 Task: Search one way flight ticket for 2 adults, 2 infants in seat and 1 infant on lap in first from Fargo: Hector International Airport to Riverton: Central Wyoming Regional Airport (was Riverton Regional) on 8-4-2023. Choice of flights is Sun country airlines. Number of bags: 1 checked bag. Price is upto 95000. Outbound departure time preference is 21:15.
Action: Mouse moved to (368, 313)
Screenshot: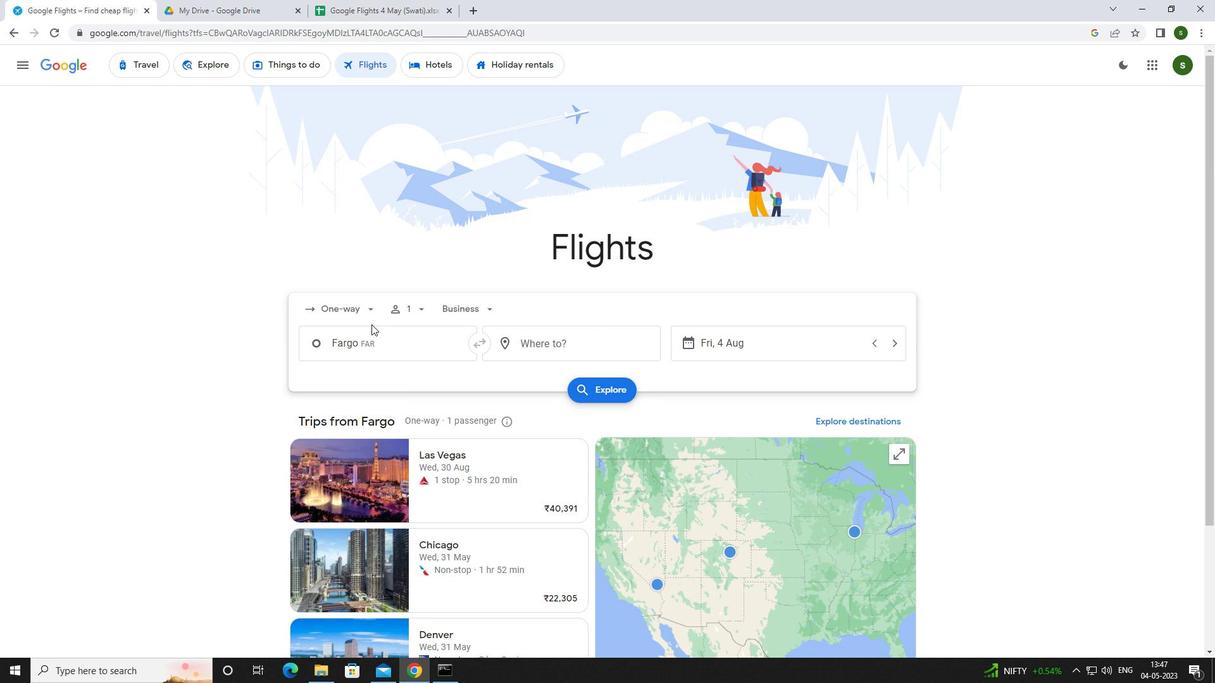 
Action: Mouse pressed left at (368, 313)
Screenshot: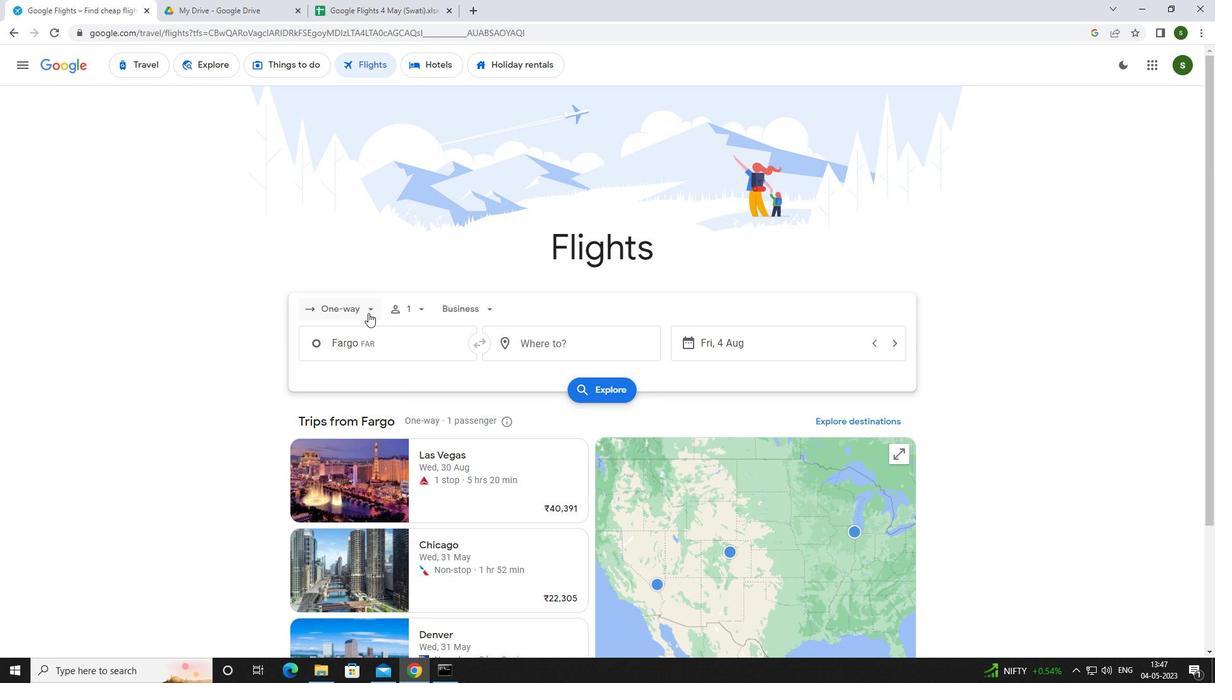 
Action: Mouse moved to (367, 361)
Screenshot: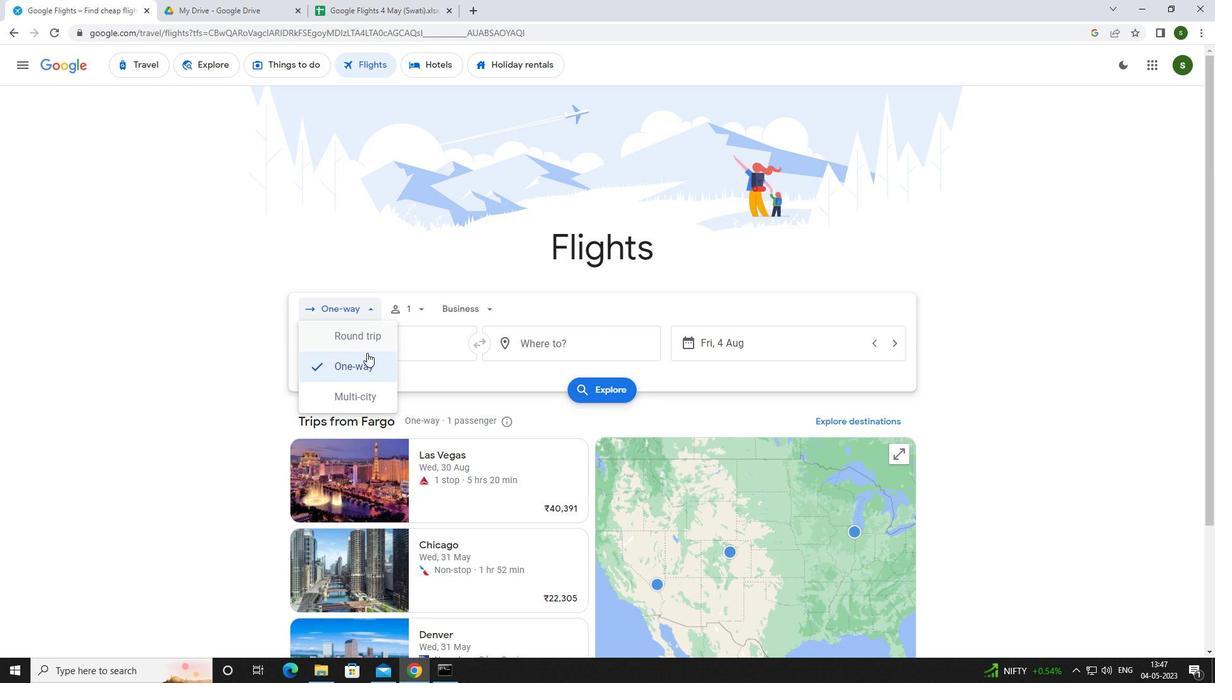 
Action: Mouse pressed left at (367, 361)
Screenshot: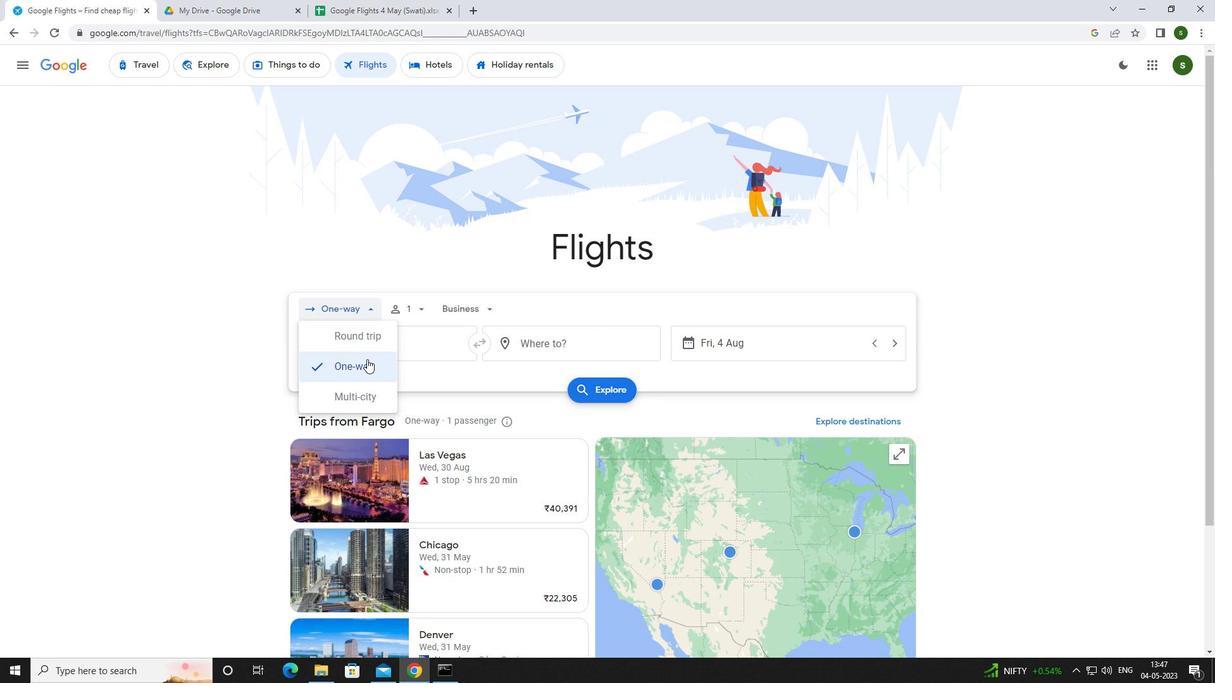 
Action: Mouse moved to (417, 303)
Screenshot: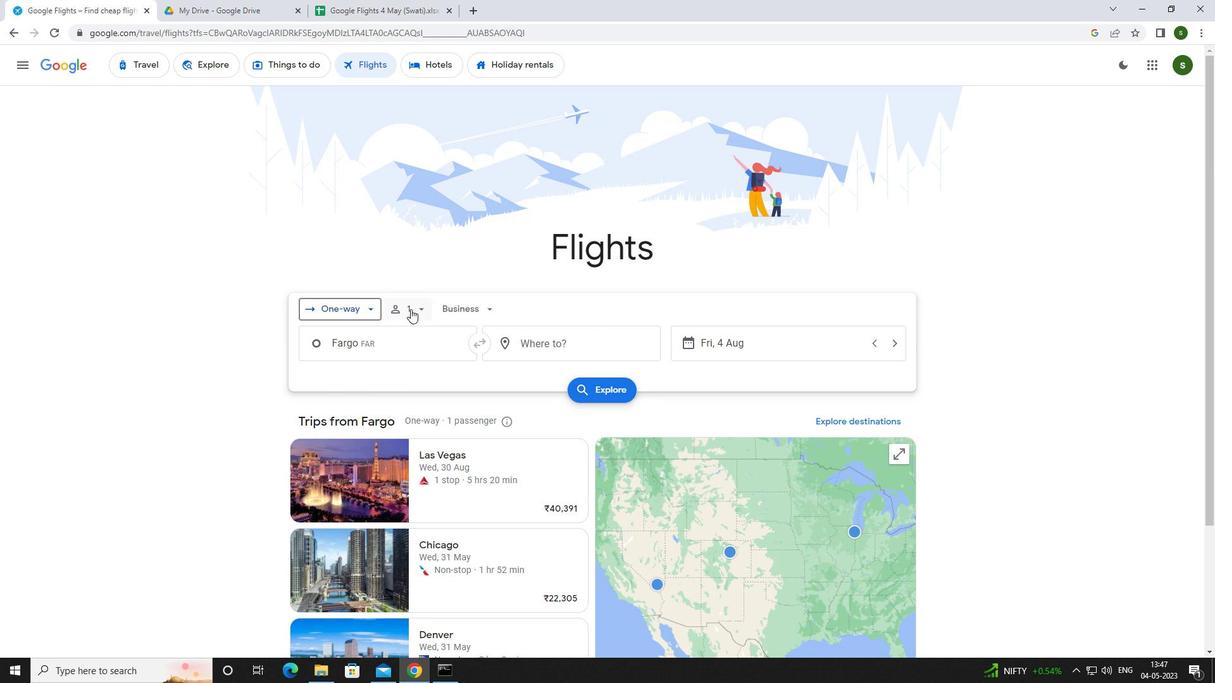 
Action: Mouse pressed left at (417, 303)
Screenshot: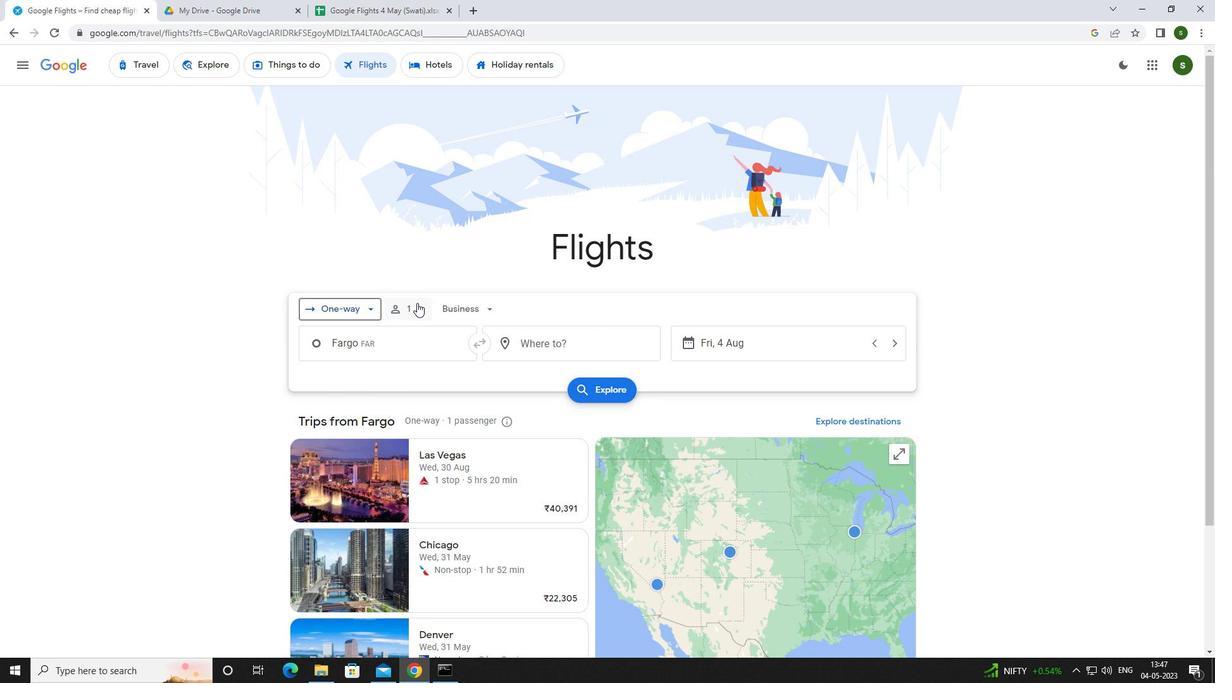 
Action: Mouse moved to (520, 340)
Screenshot: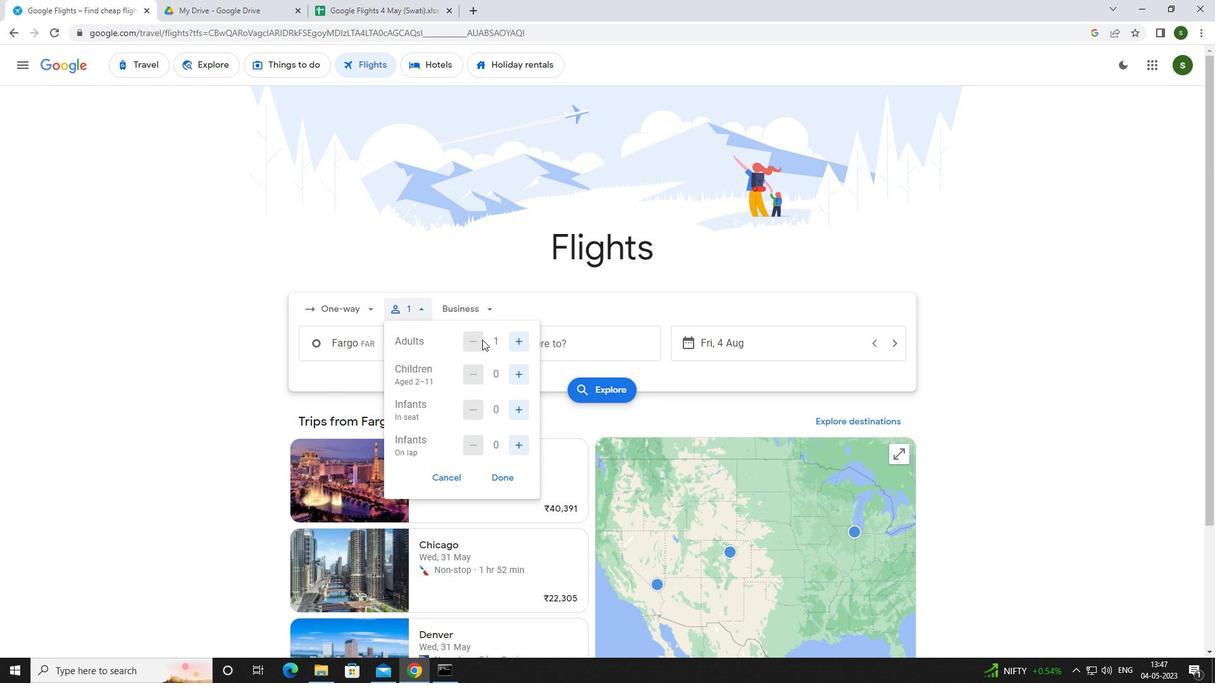 
Action: Mouse pressed left at (520, 340)
Screenshot: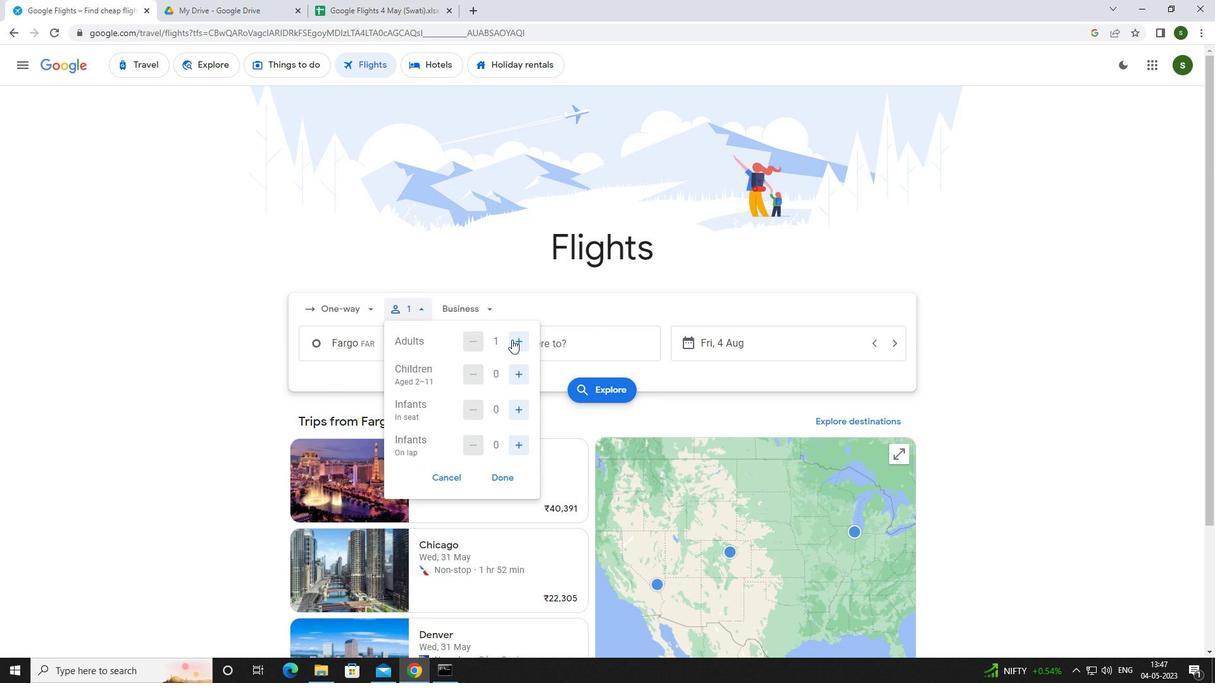 
Action: Mouse moved to (513, 403)
Screenshot: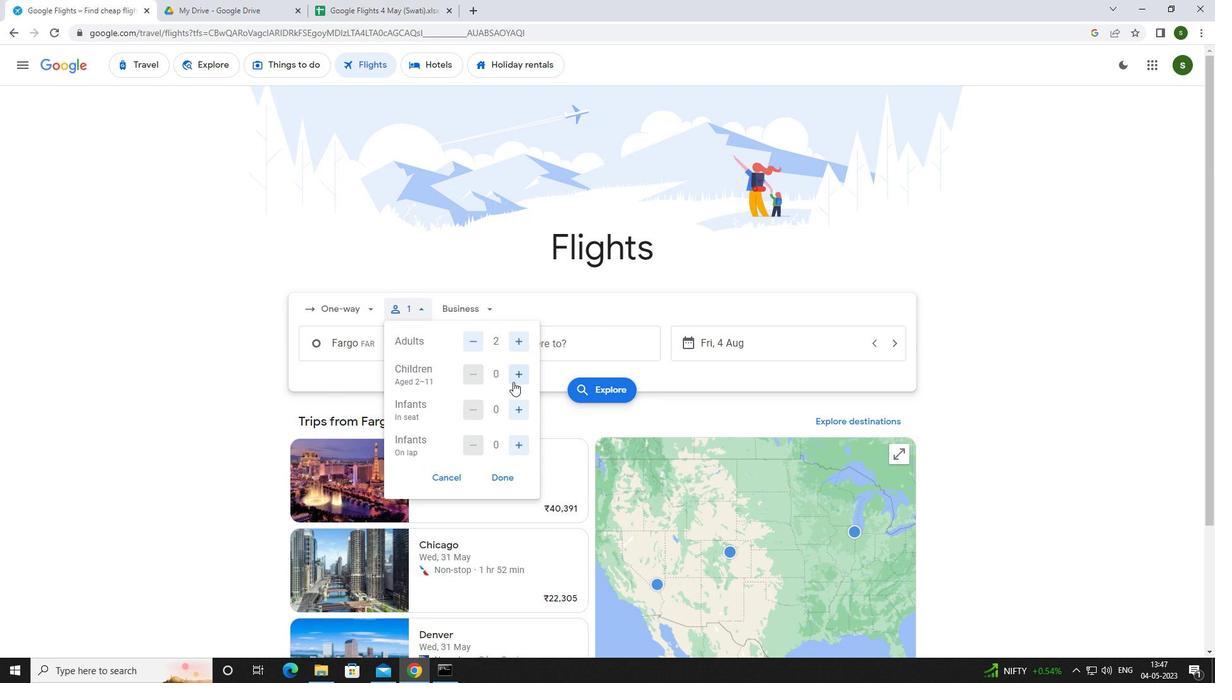 
Action: Mouse pressed left at (513, 403)
Screenshot: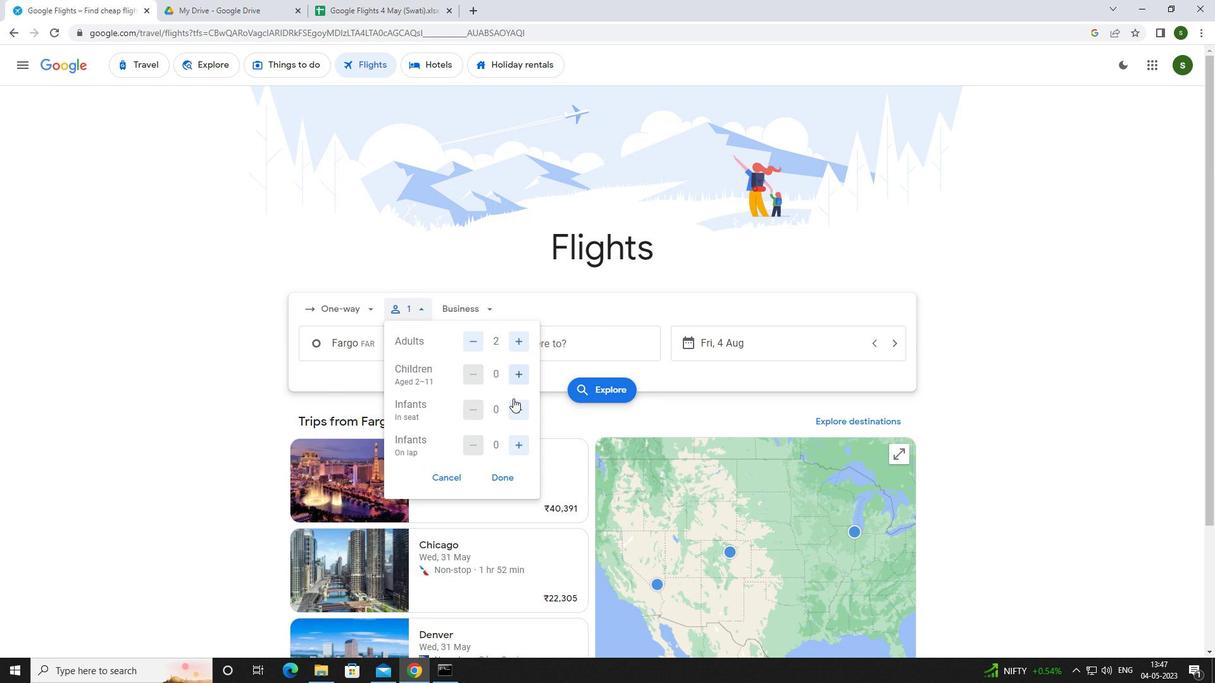 
Action: Mouse pressed left at (513, 403)
Screenshot: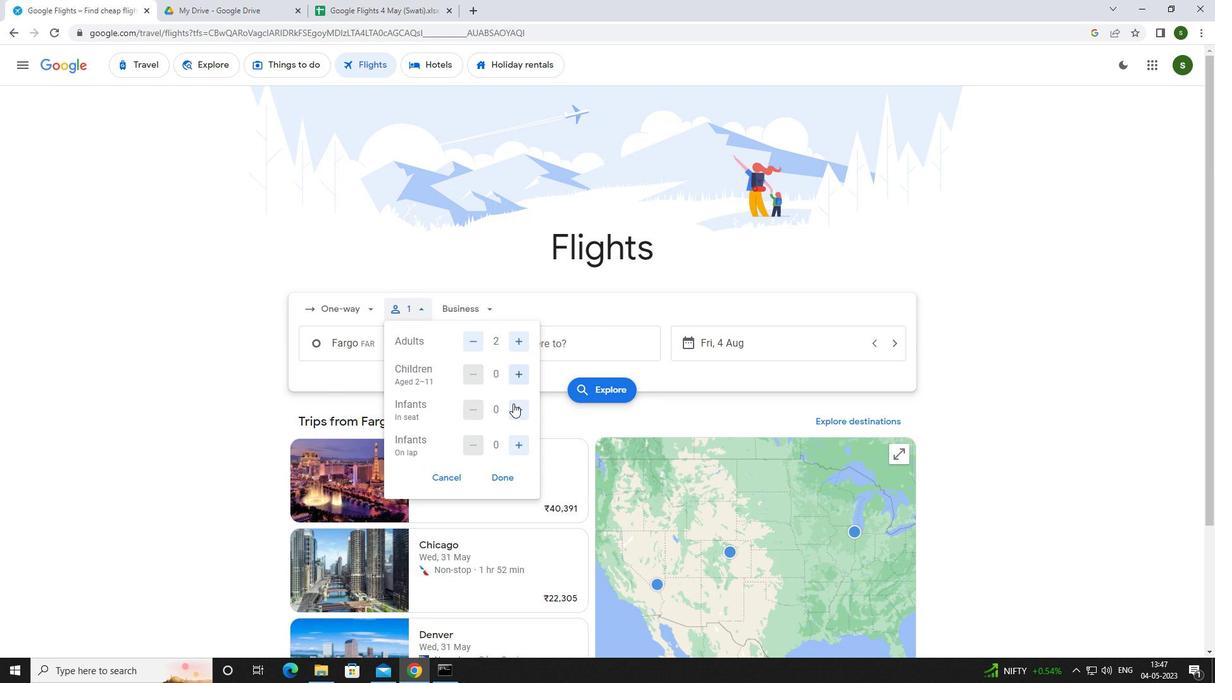 
Action: Mouse moved to (520, 442)
Screenshot: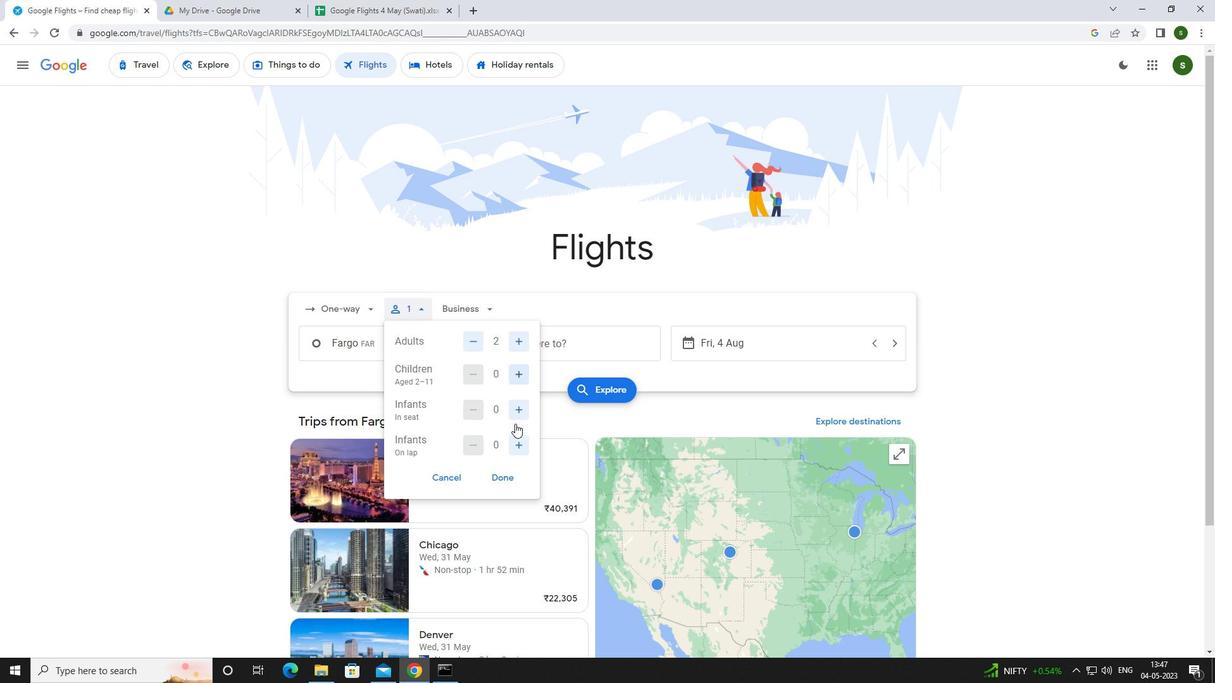 
Action: Mouse pressed left at (520, 442)
Screenshot: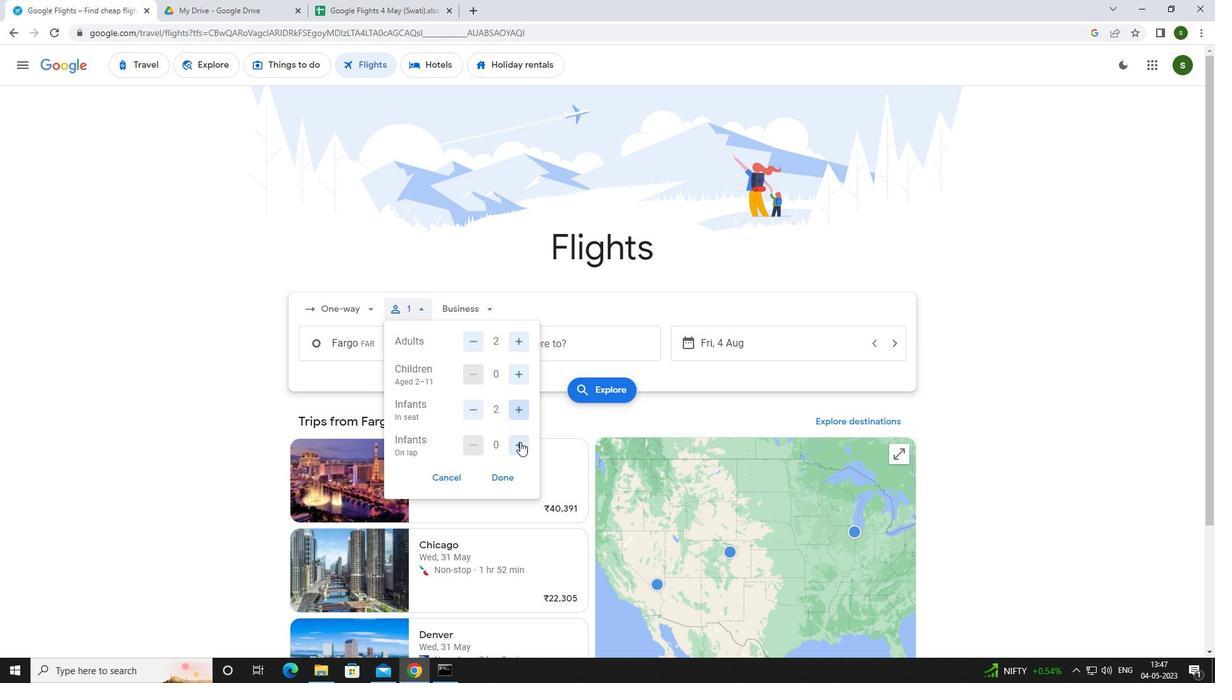 
Action: Mouse moved to (489, 309)
Screenshot: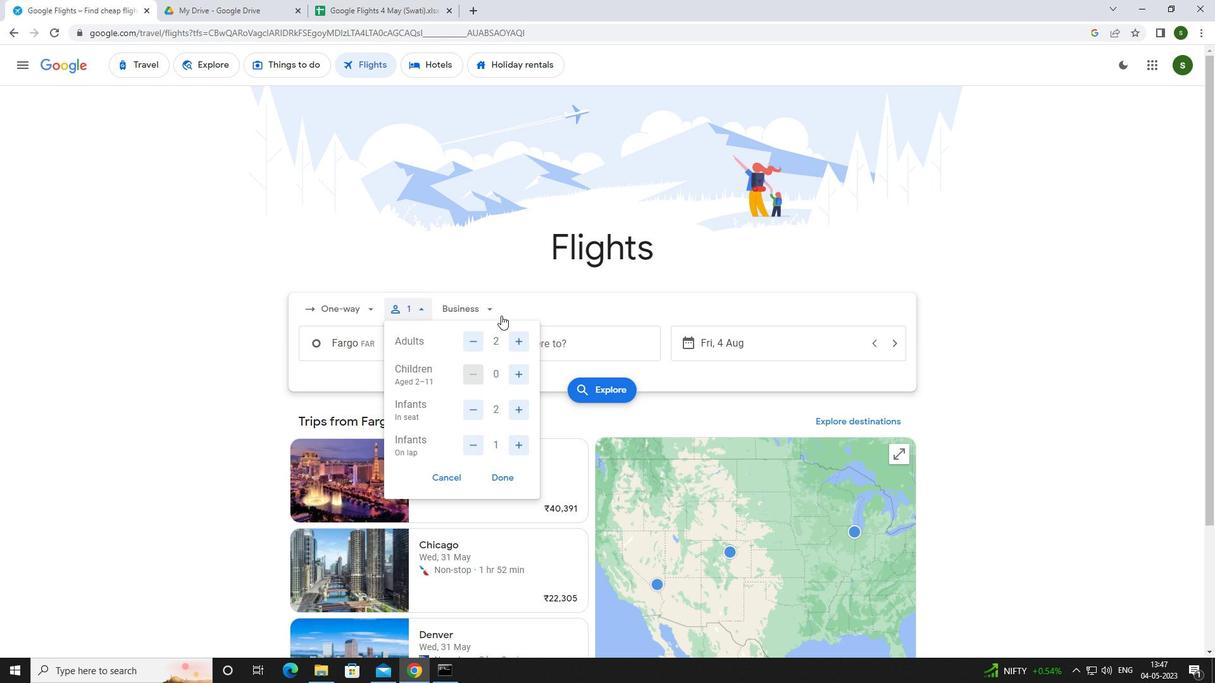 
Action: Mouse pressed left at (489, 309)
Screenshot: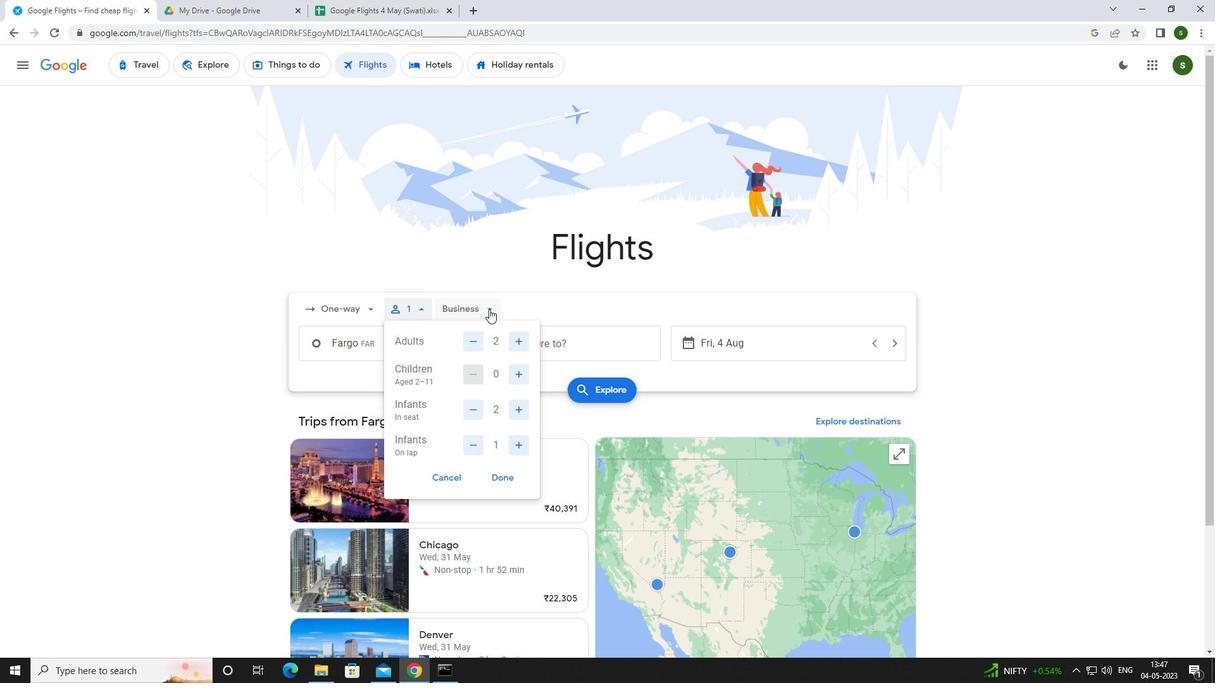 
Action: Mouse moved to (487, 431)
Screenshot: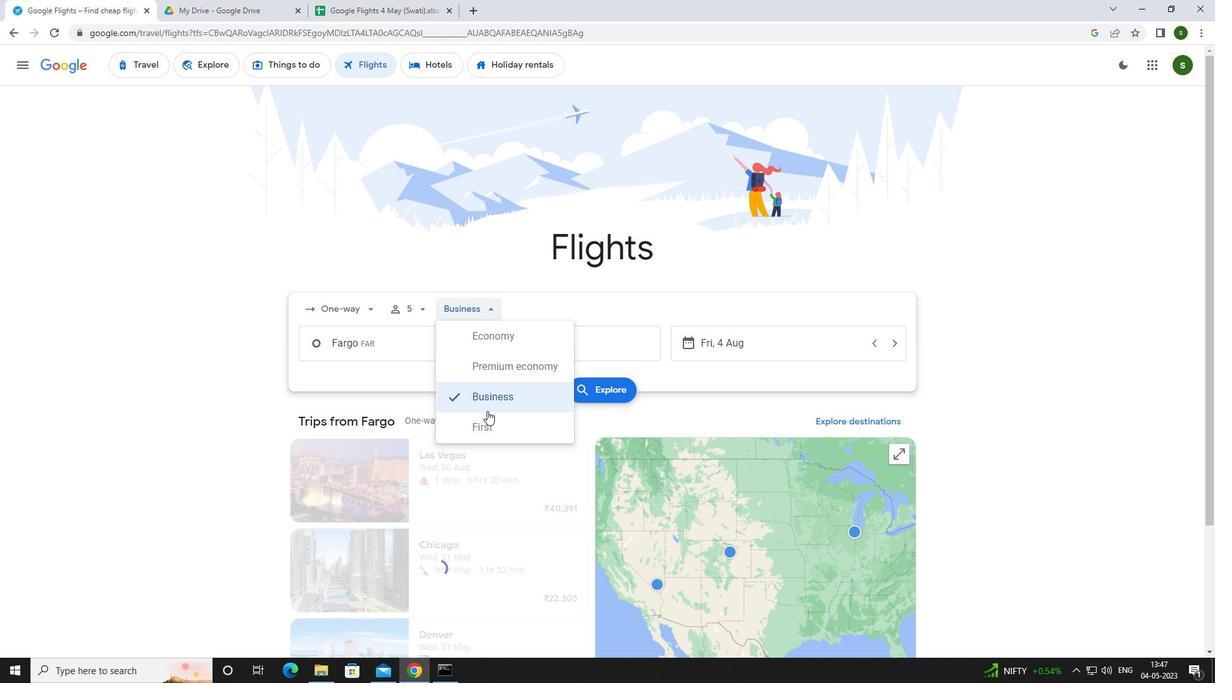 
Action: Mouse pressed left at (487, 431)
Screenshot: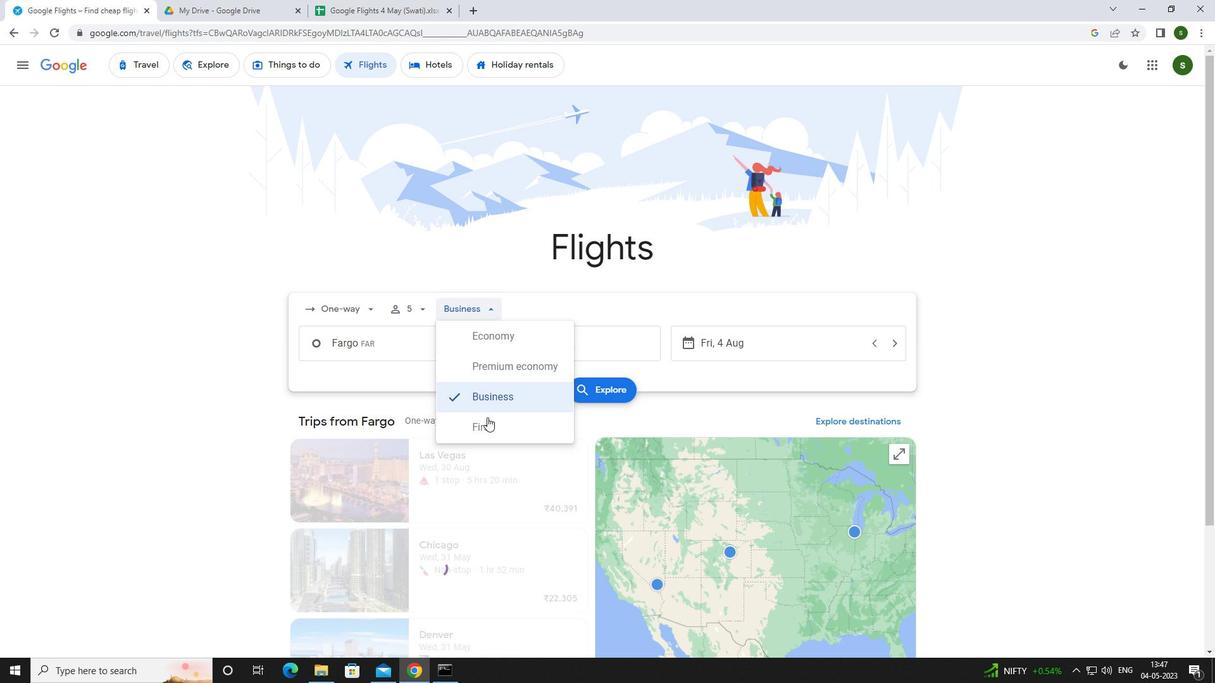 
Action: Mouse moved to (403, 348)
Screenshot: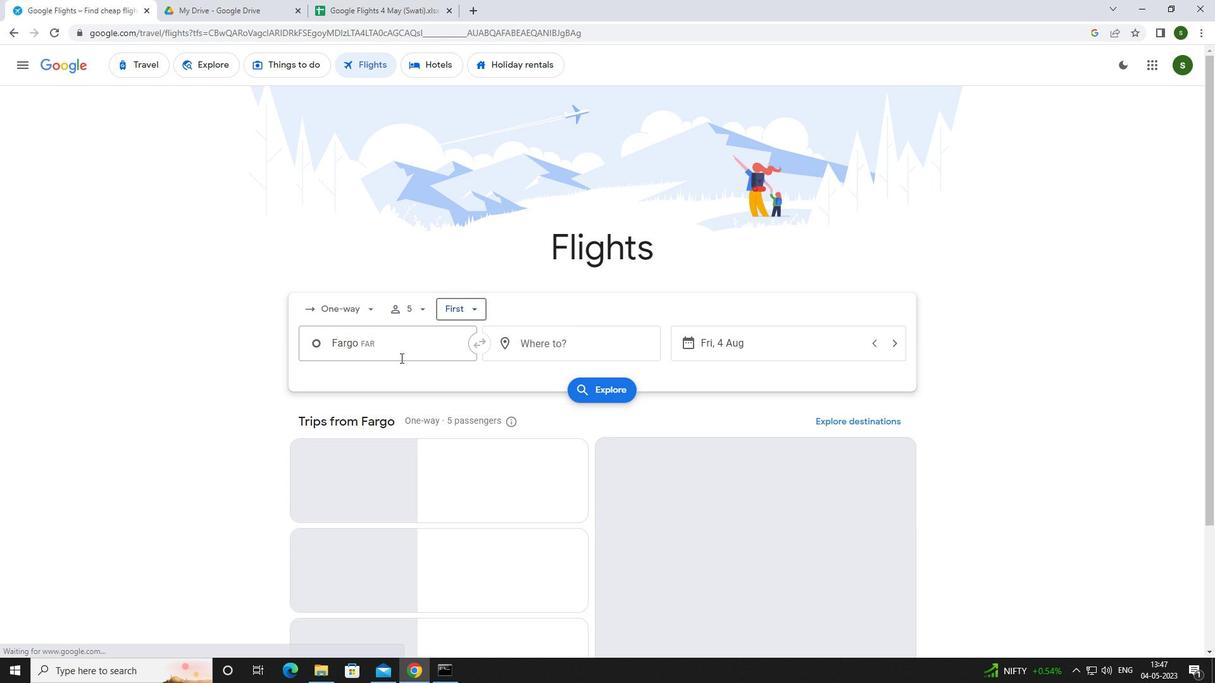 
Action: Mouse pressed left at (403, 348)
Screenshot: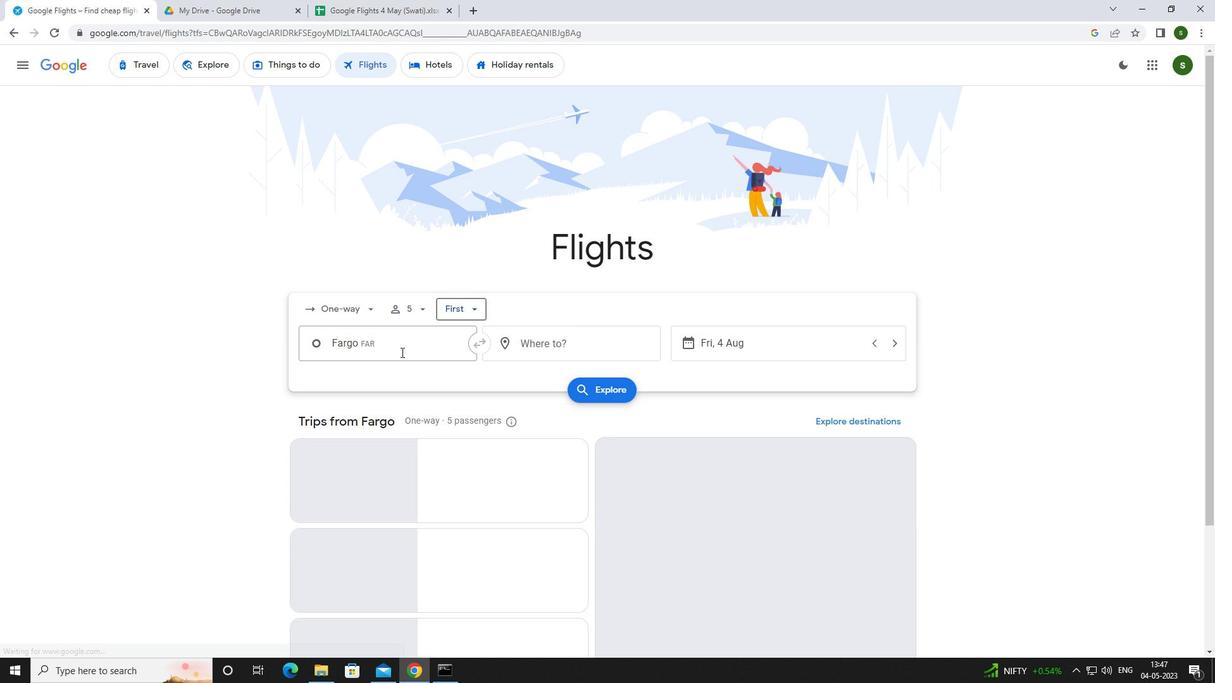 
Action: Mouse moved to (405, 359)
Screenshot: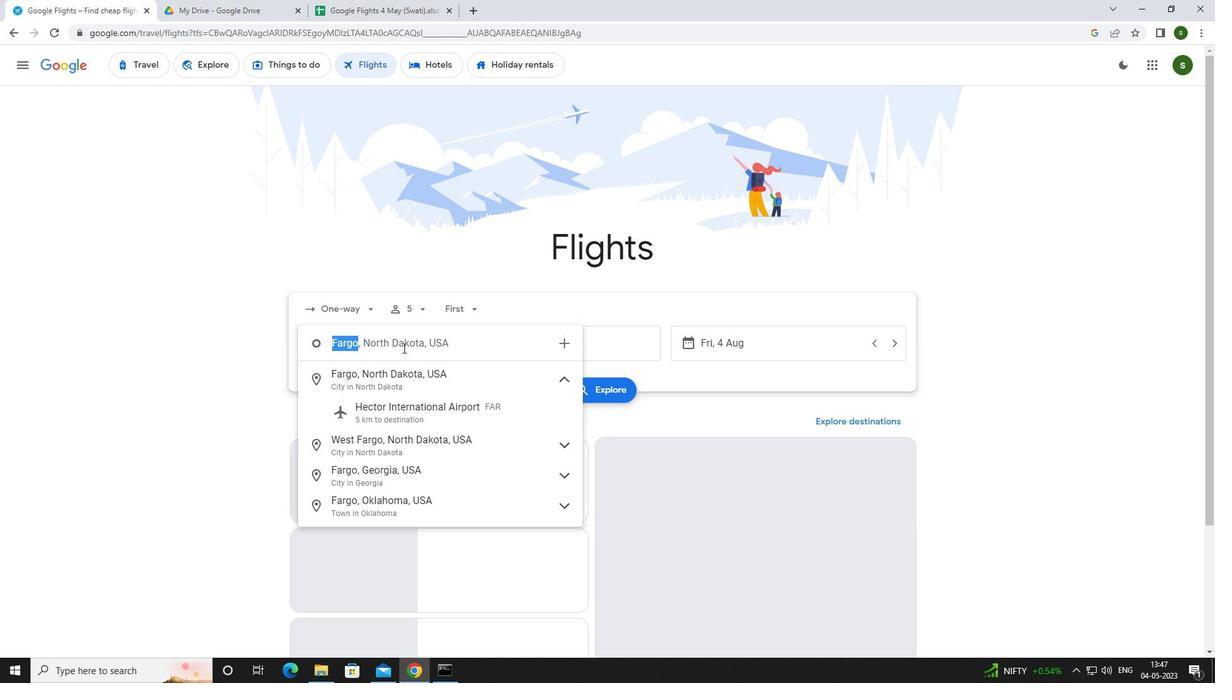 
Action: Key pressed <Key.caps_lock>f<Key.caps_lock>argo
Screenshot: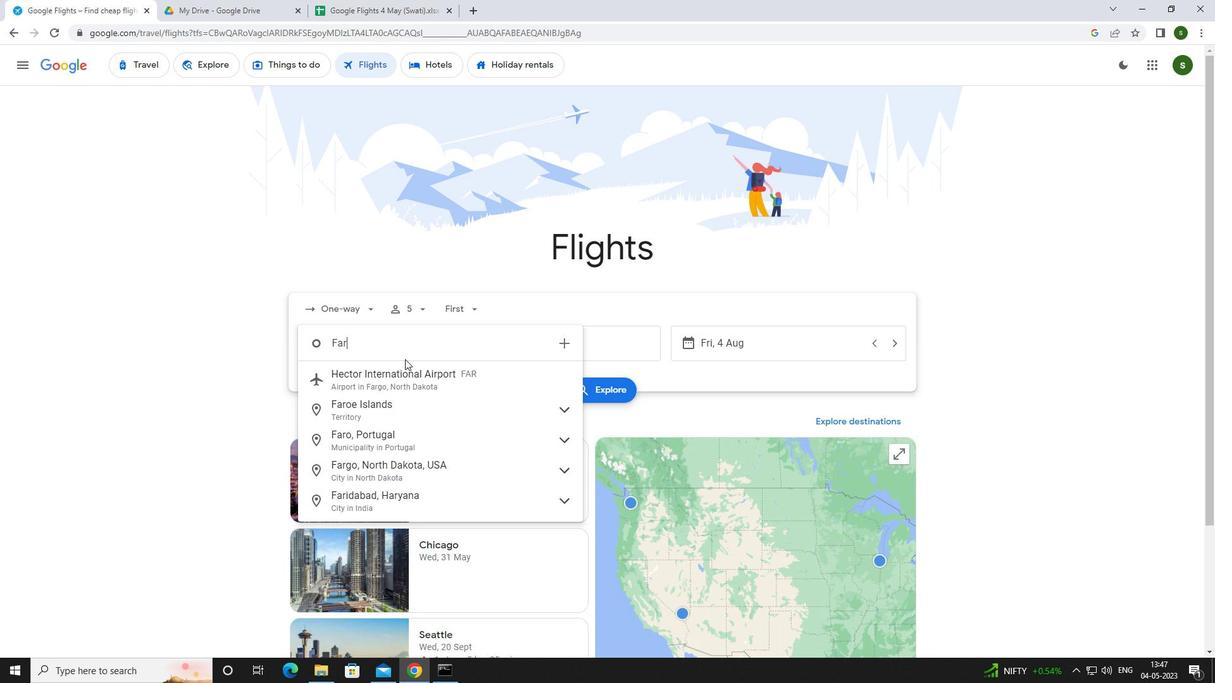 
Action: Mouse moved to (415, 401)
Screenshot: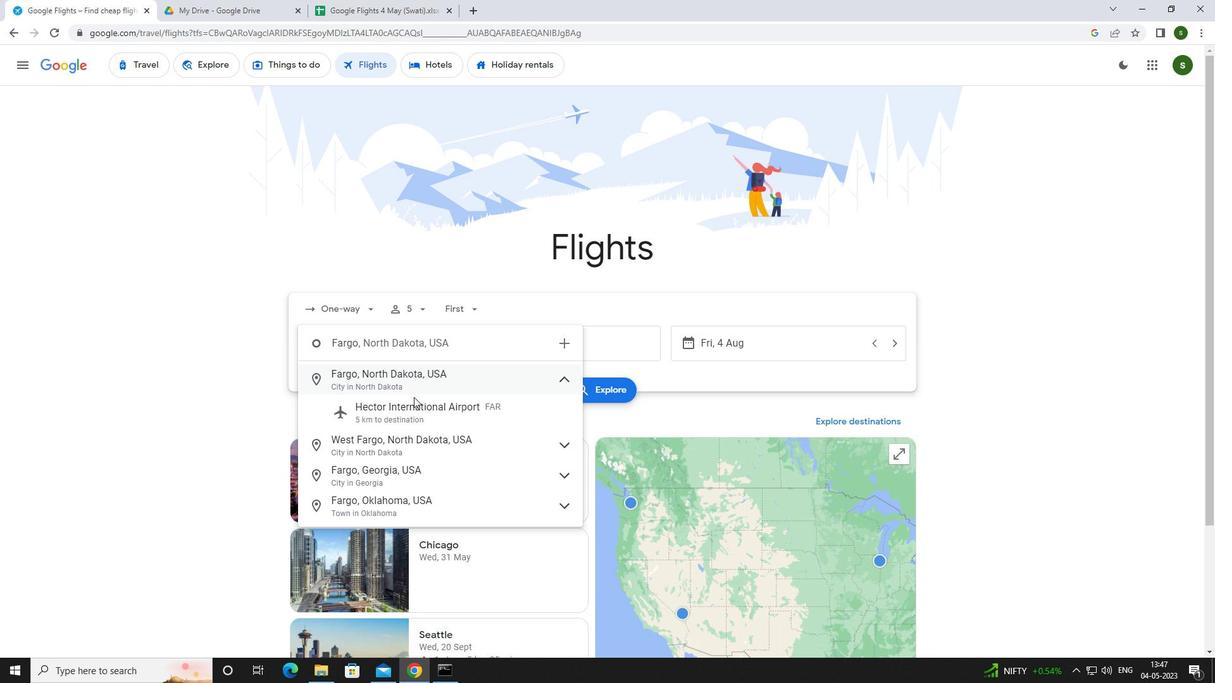 
Action: Mouse pressed left at (415, 401)
Screenshot: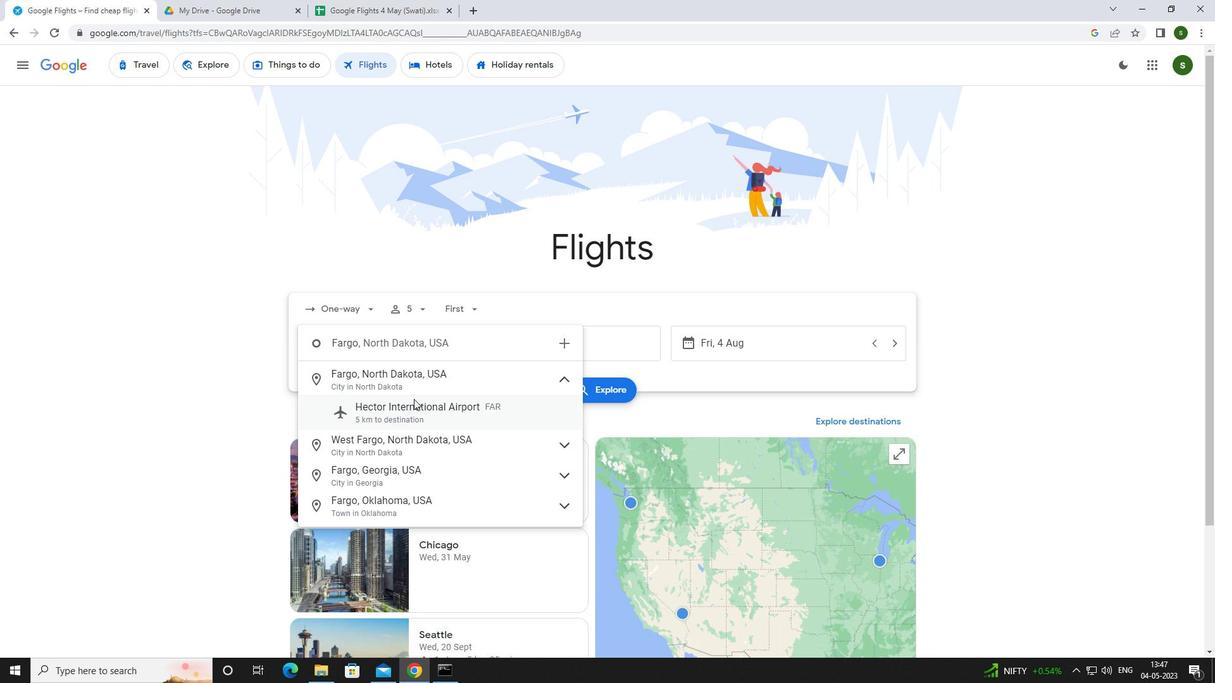 
Action: Mouse moved to (556, 351)
Screenshot: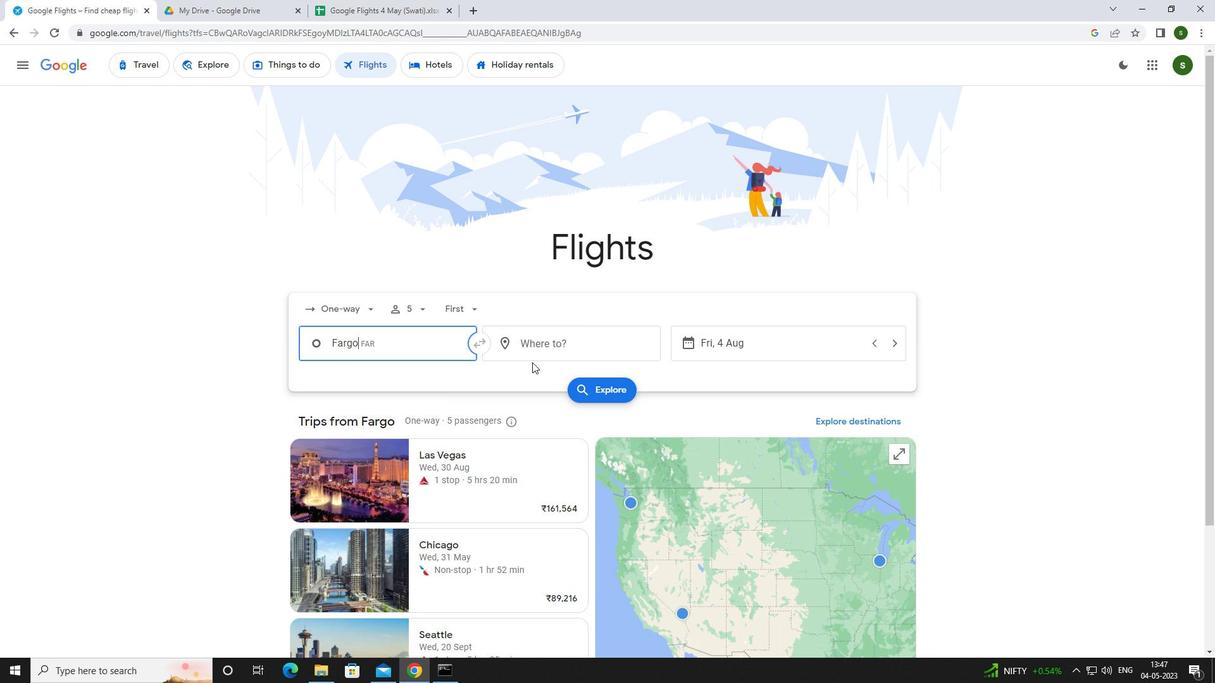 
Action: Mouse pressed left at (556, 351)
Screenshot: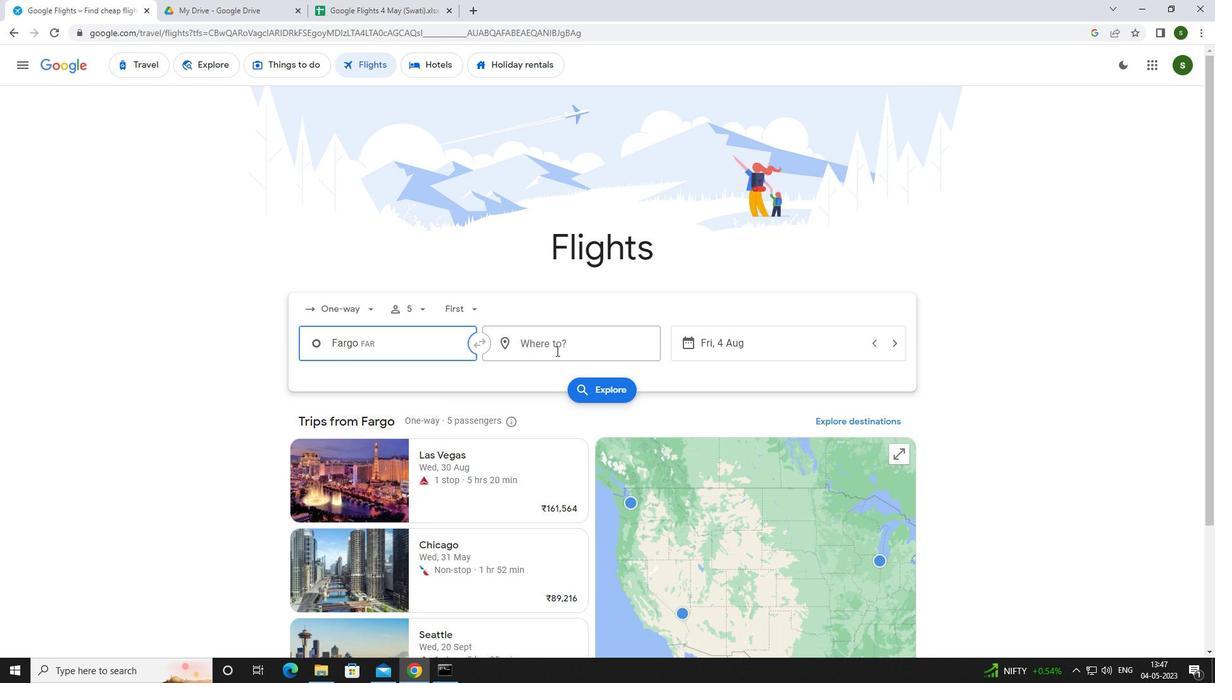 
Action: Mouse moved to (518, 356)
Screenshot: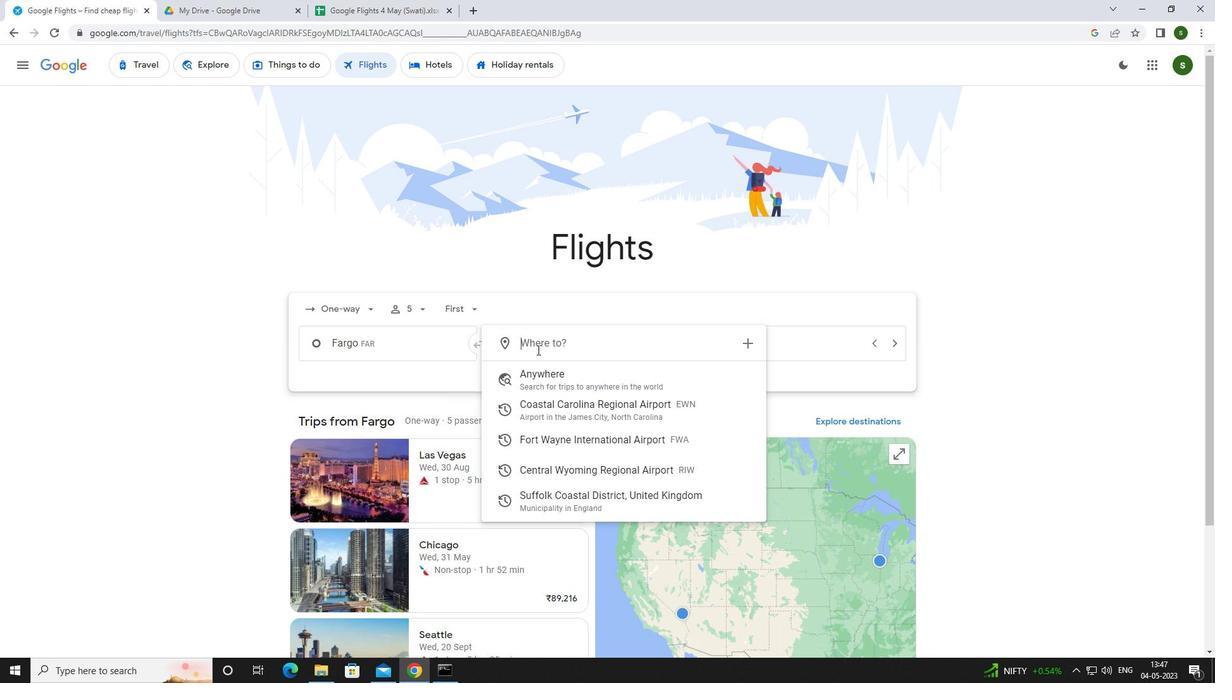 
Action: Key pressed <Key.caps_lock>r<Key.caps_lock>iverto
Screenshot: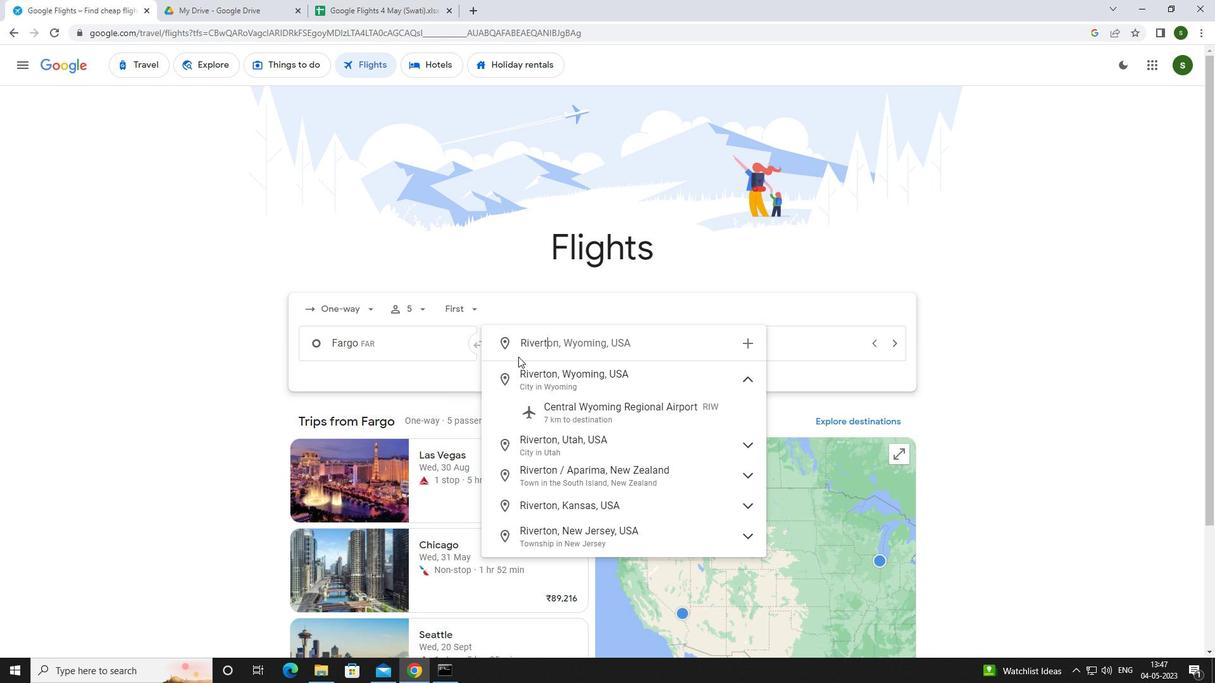 
Action: Mouse moved to (582, 401)
Screenshot: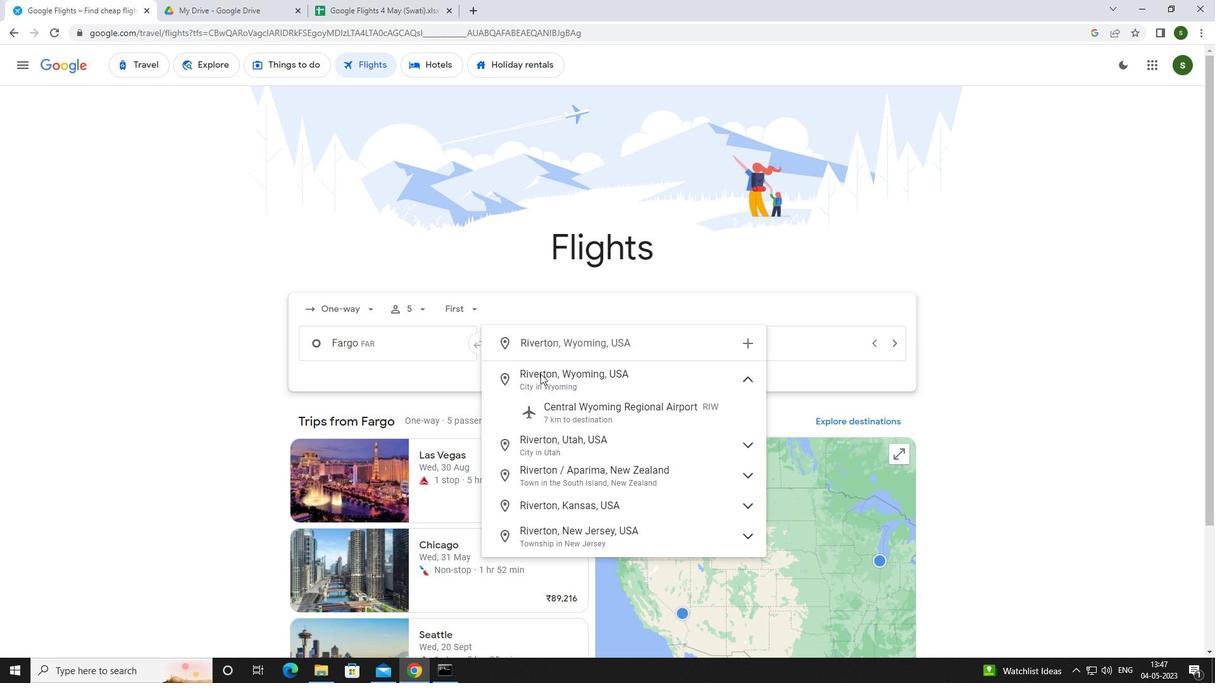 
Action: Mouse pressed left at (582, 401)
Screenshot: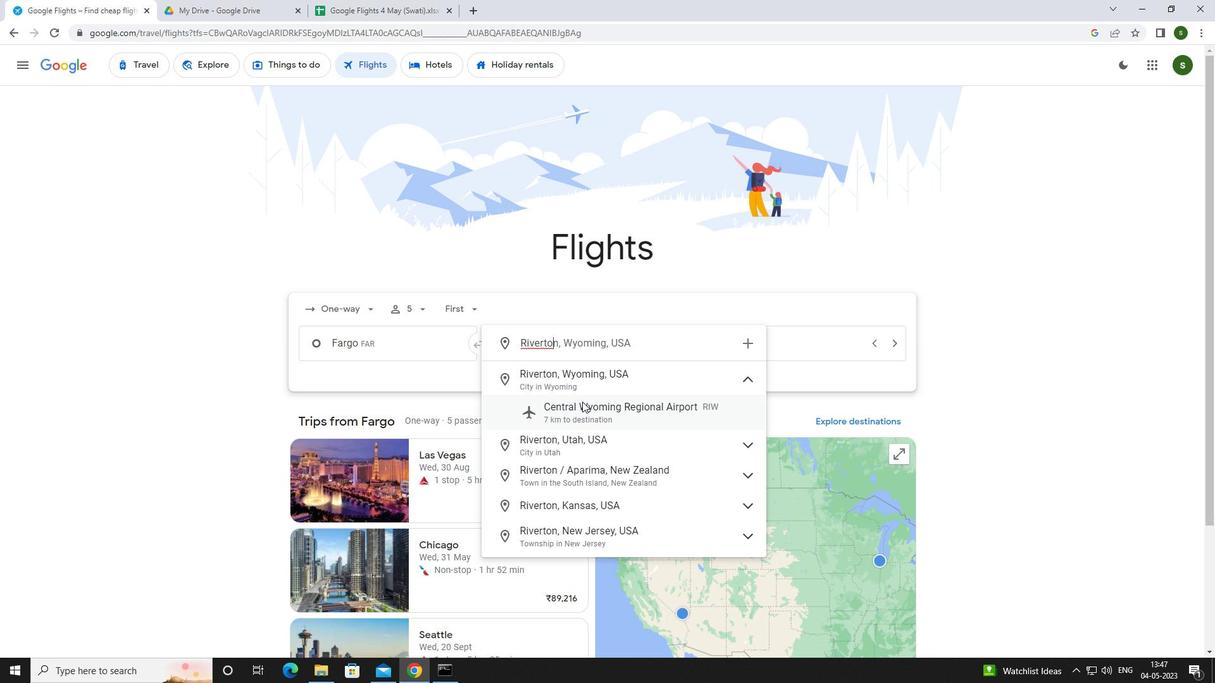
Action: Mouse moved to (770, 336)
Screenshot: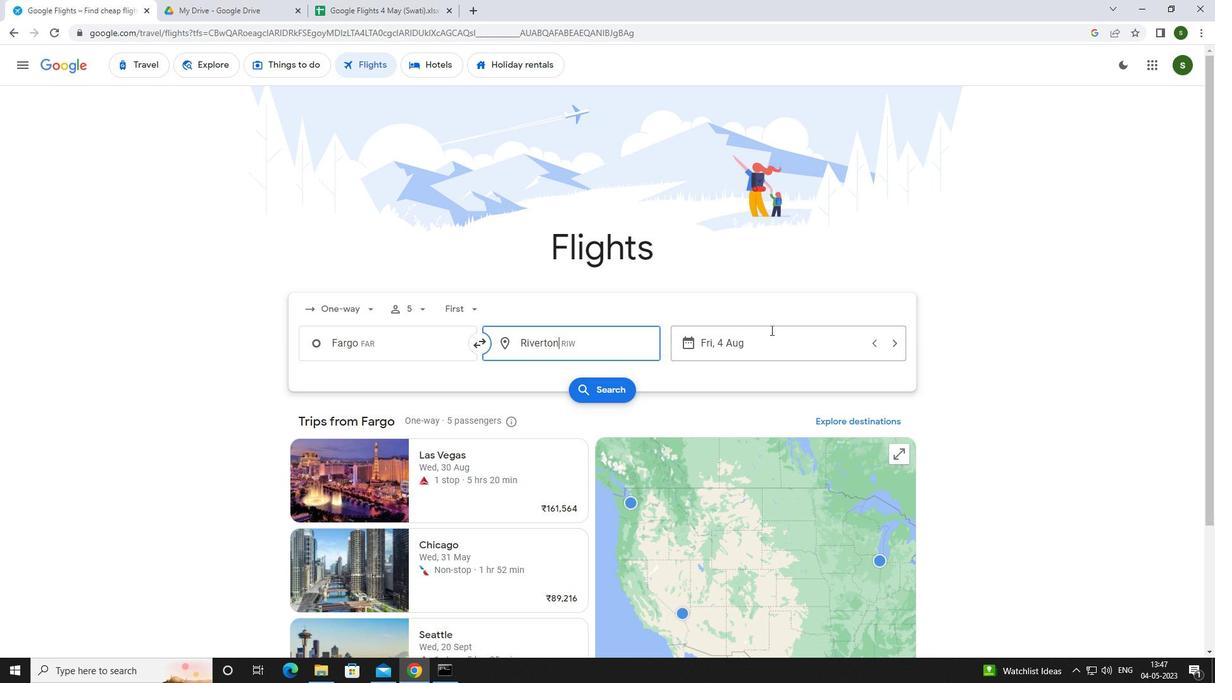 
Action: Mouse pressed left at (770, 336)
Screenshot: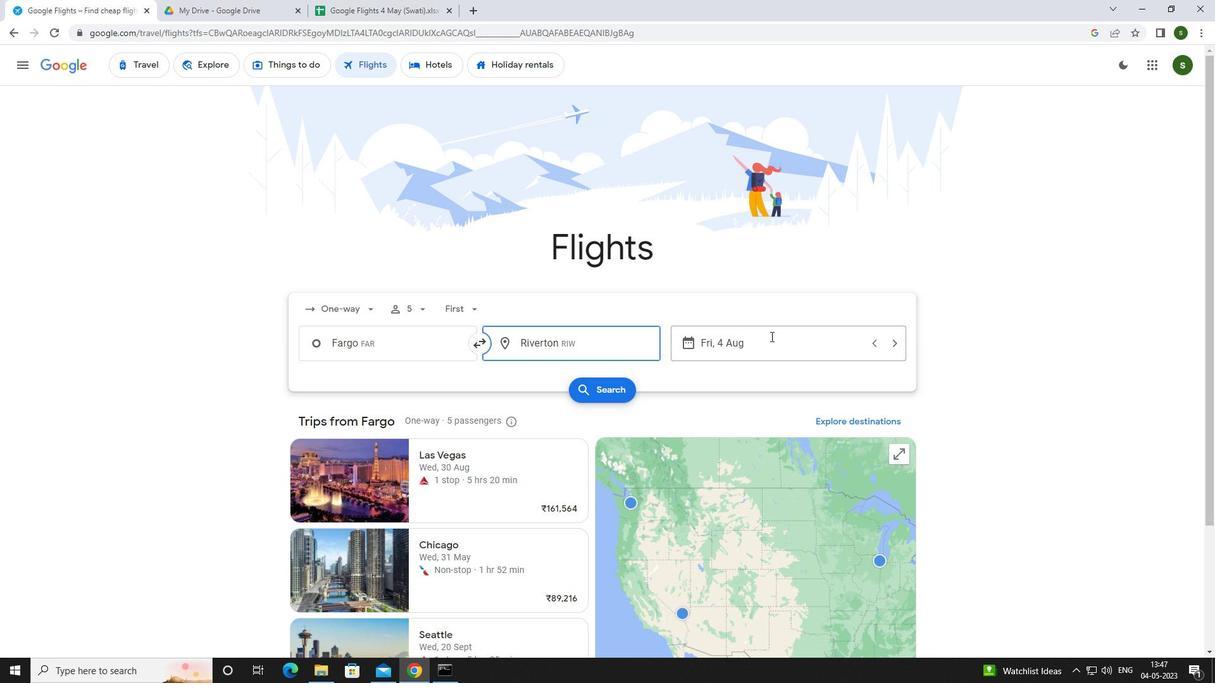 
Action: Mouse moved to (607, 425)
Screenshot: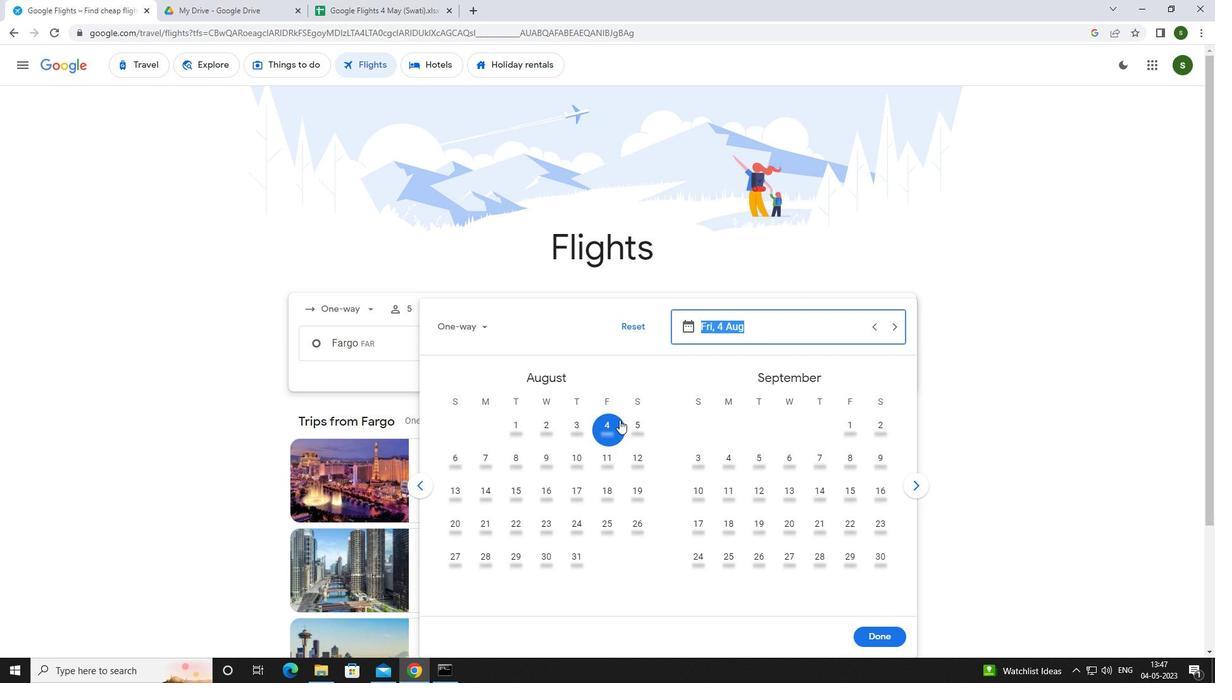 
Action: Mouse pressed left at (607, 425)
Screenshot: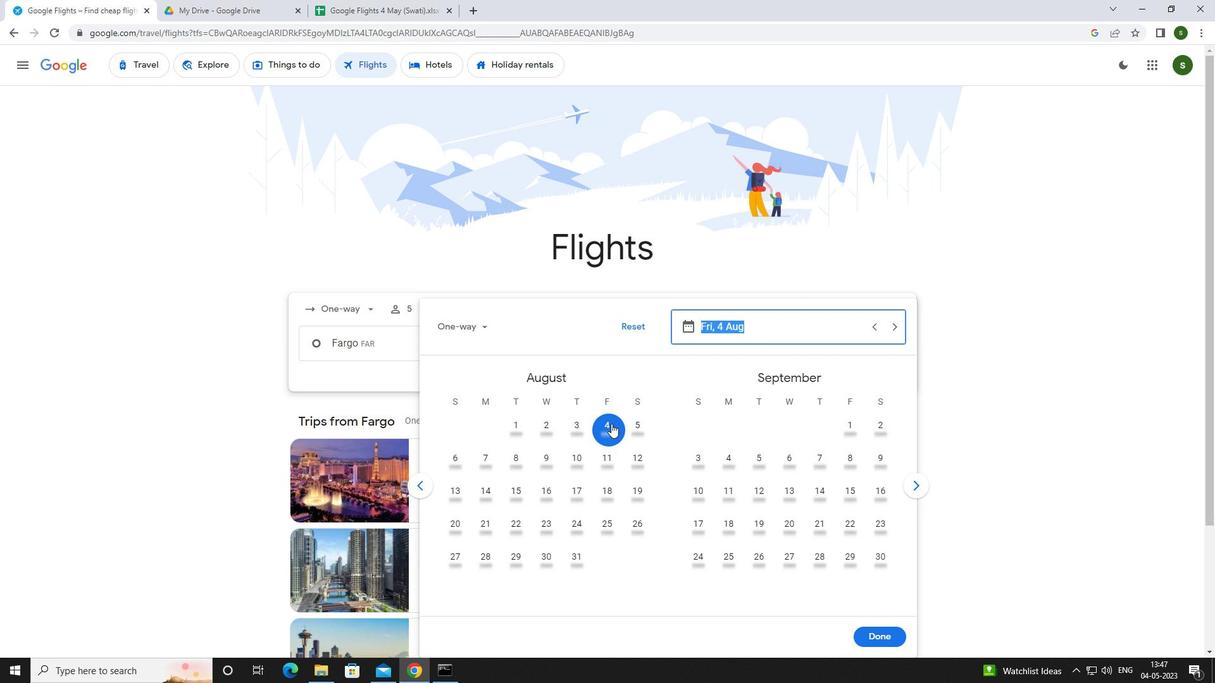 
Action: Mouse moved to (878, 635)
Screenshot: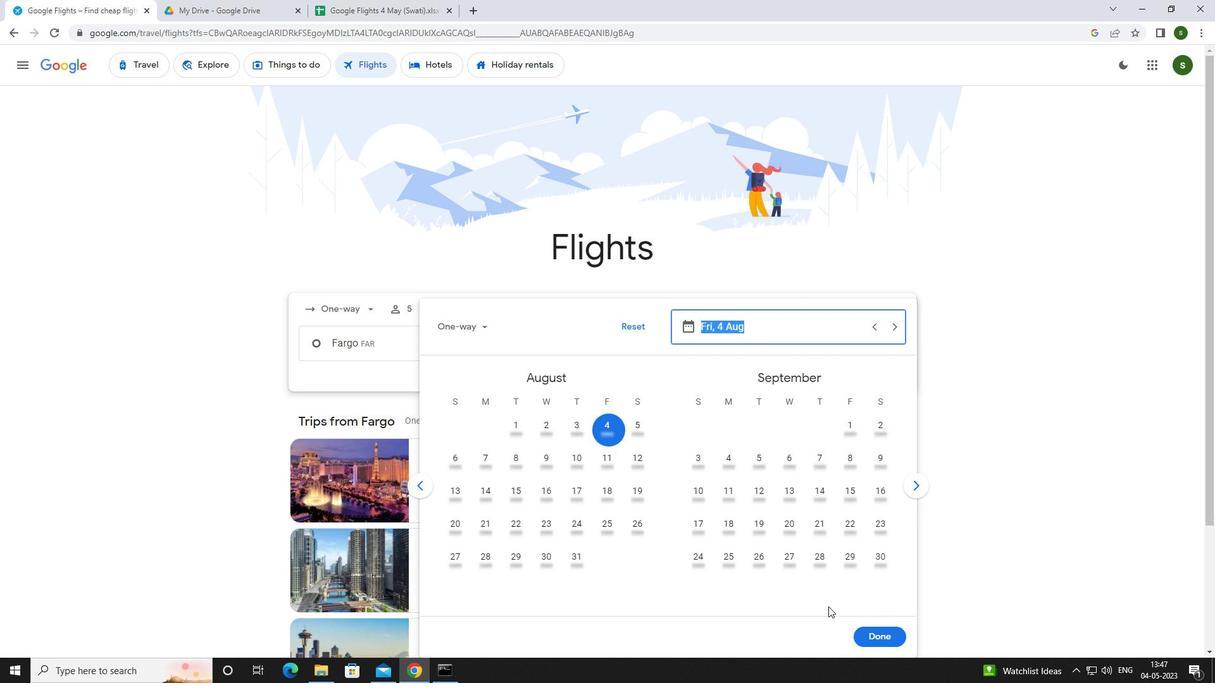 
Action: Mouse pressed left at (878, 635)
Screenshot: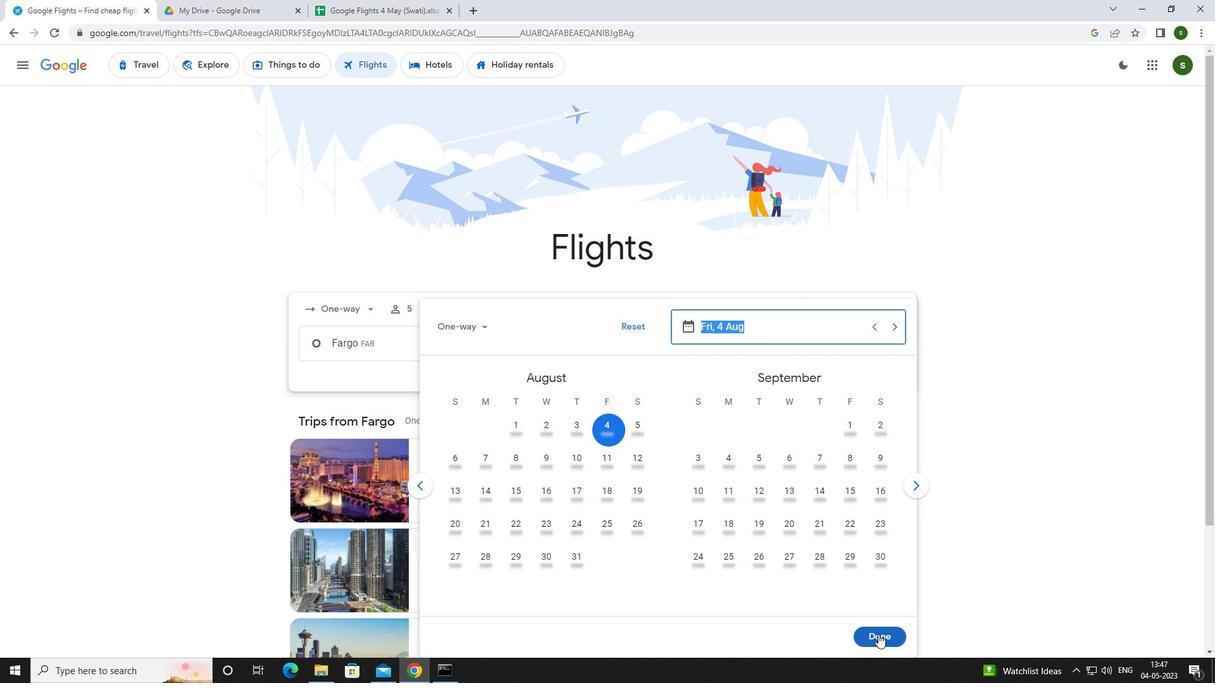 
Action: Mouse moved to (593, 390)
Screenshot: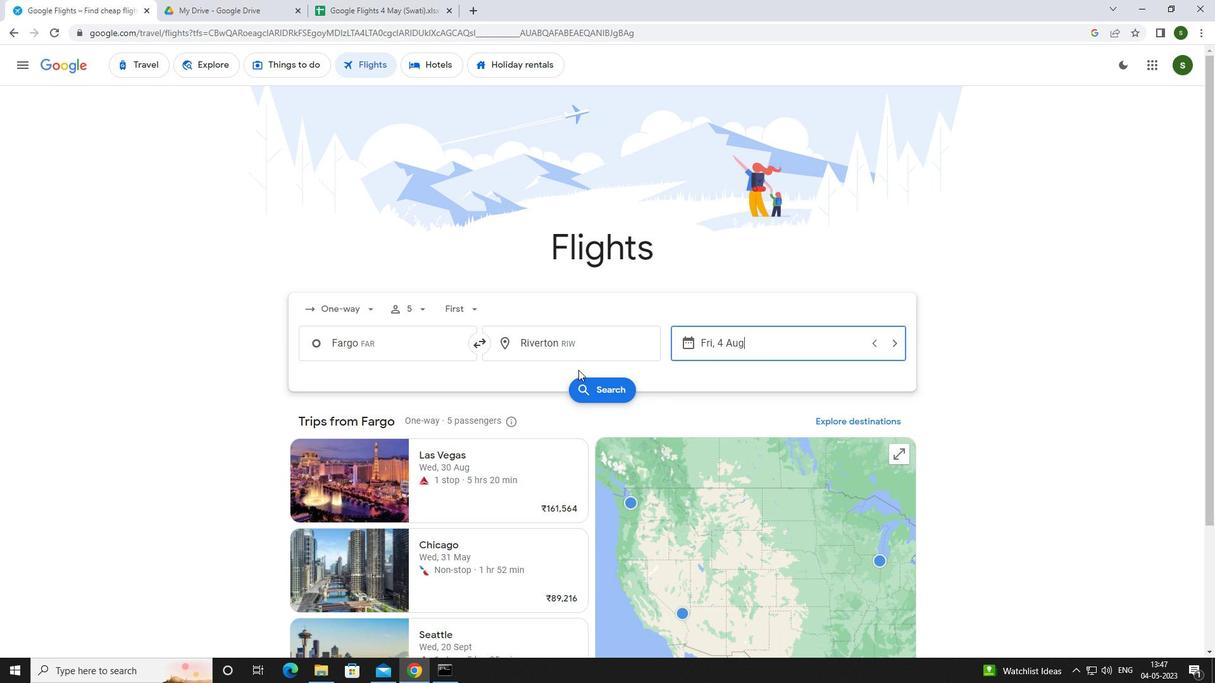 
Action: Mouse pressed left at (593, 390)
Screenshot: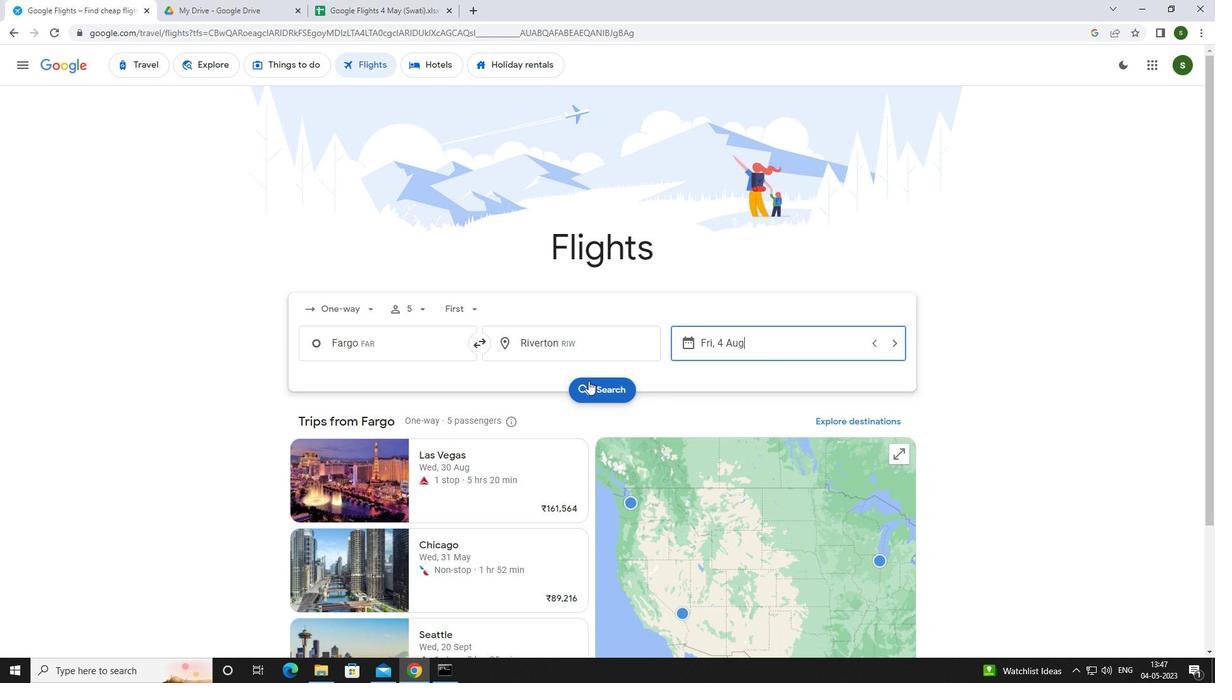 
Action: Mouse moved to (324, 184)
Screenshot: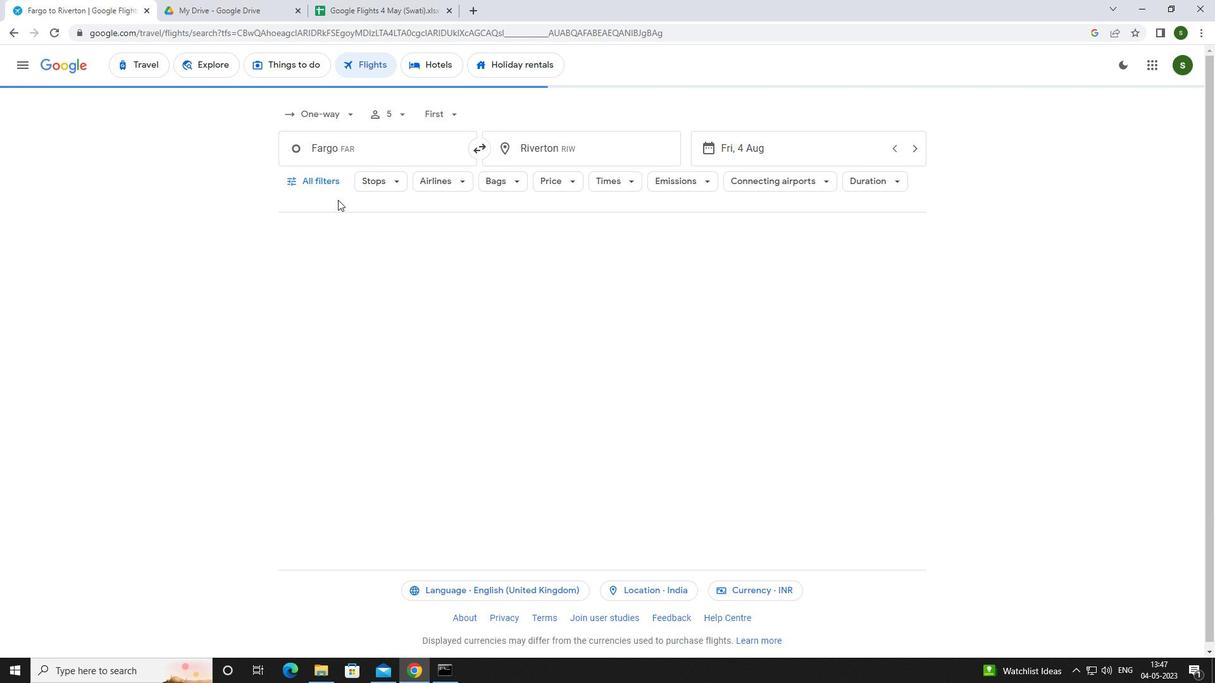 
Action: Mouse pressed left at (324, 184)
Screenshot: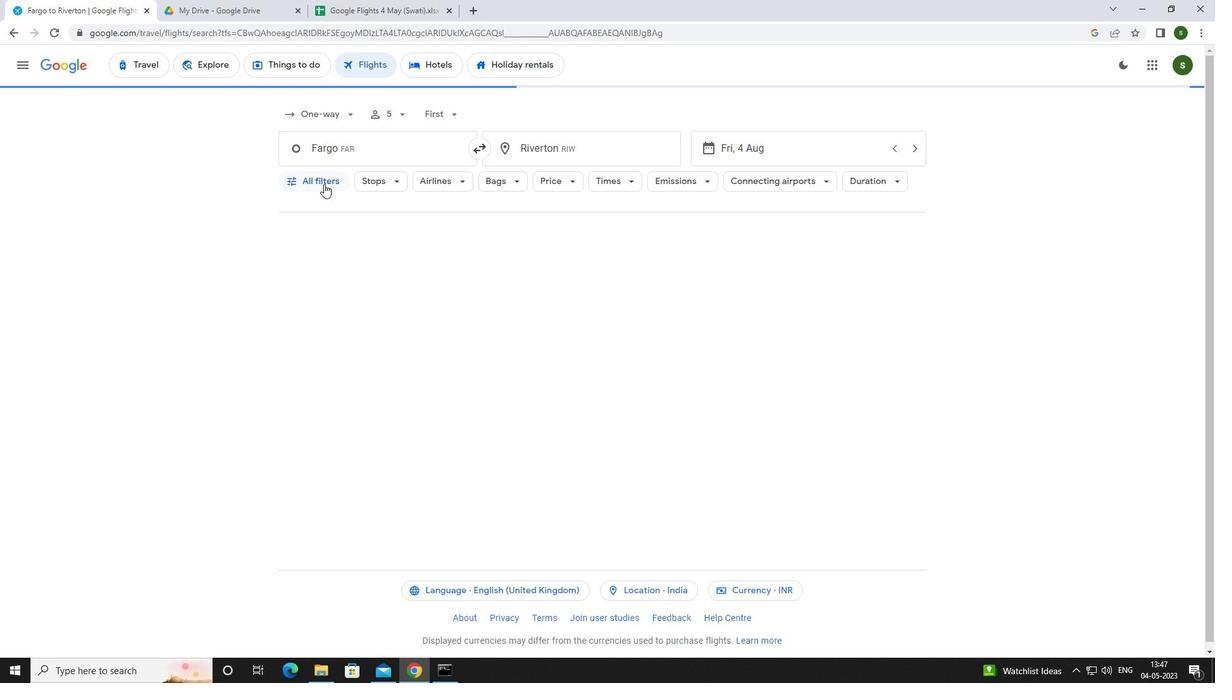 
Action: Mouse moved to (470, 449)
Screenshot: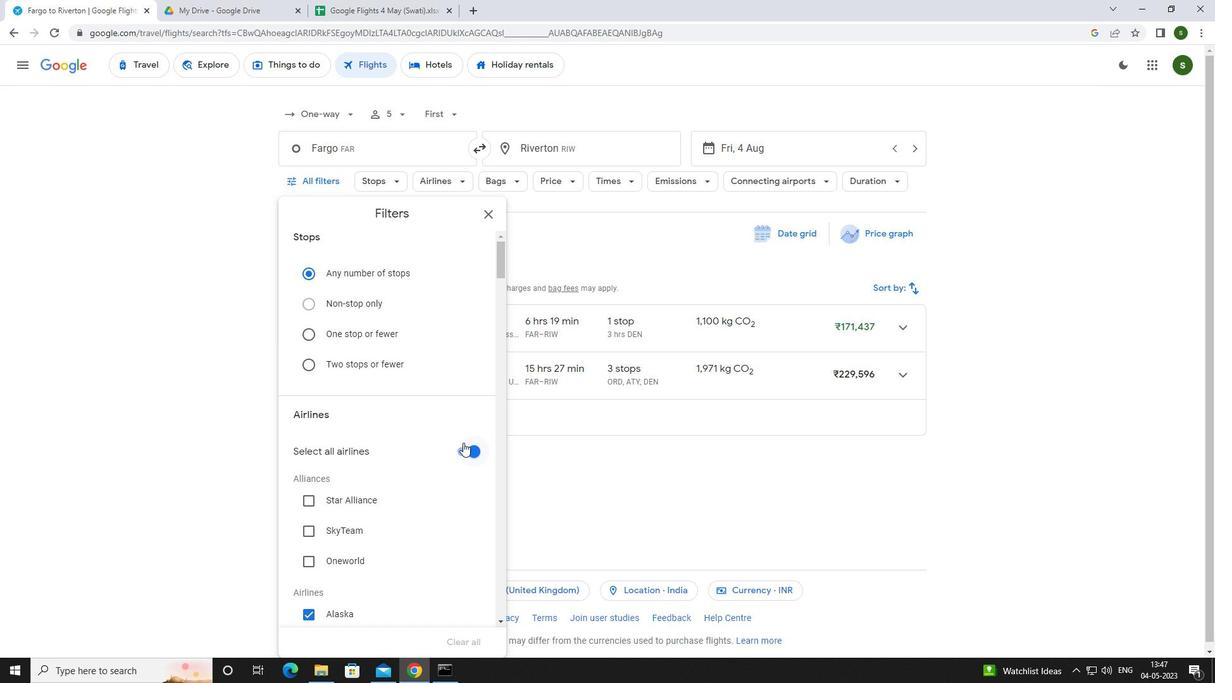 
Action: Mouse pressed left at (470, 449)
Screenshot: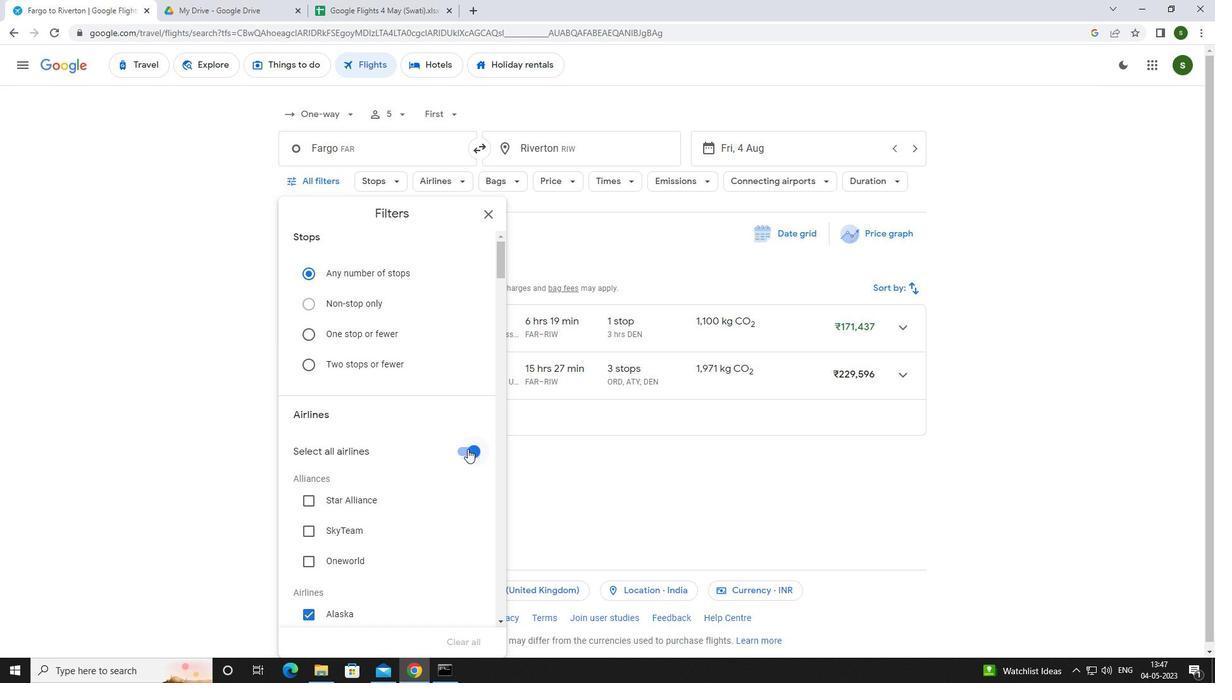 
Action: Mouse moved to (441, 396)
Screenshot: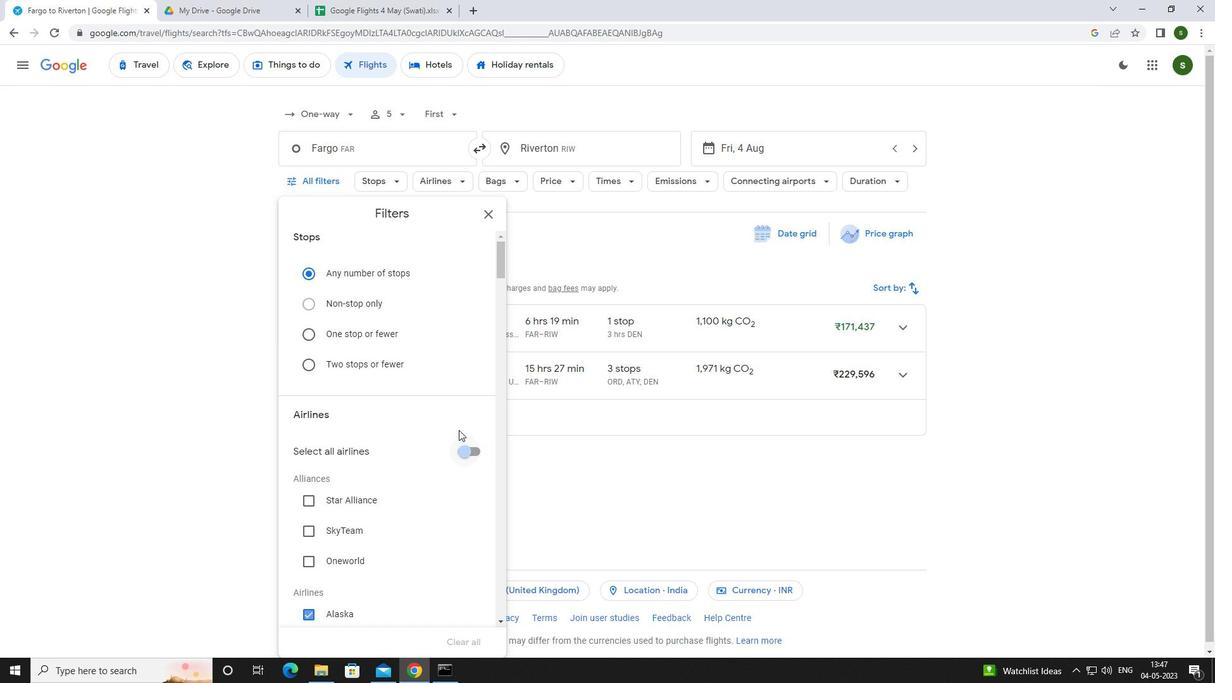 
Action: Mouse scrolled (441, 395) with delta (0, 0)
Screenshot: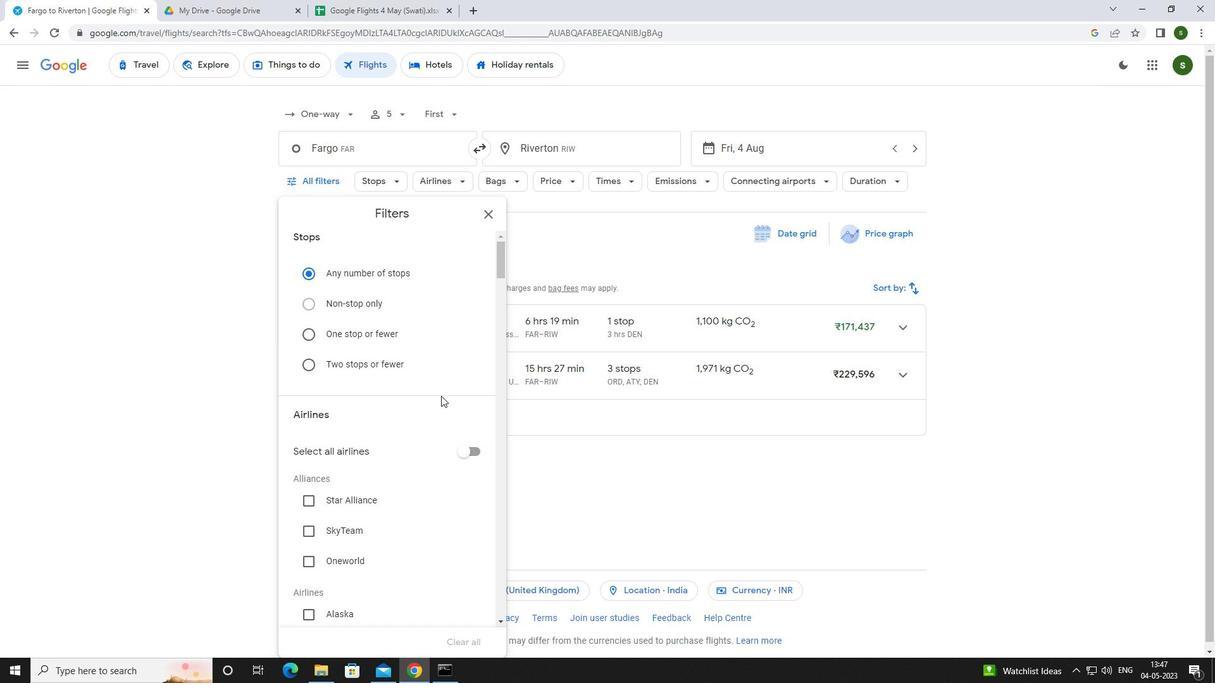 
Action: Mouse scrolled (441, 395) with delta (0, 0)
Screenshot: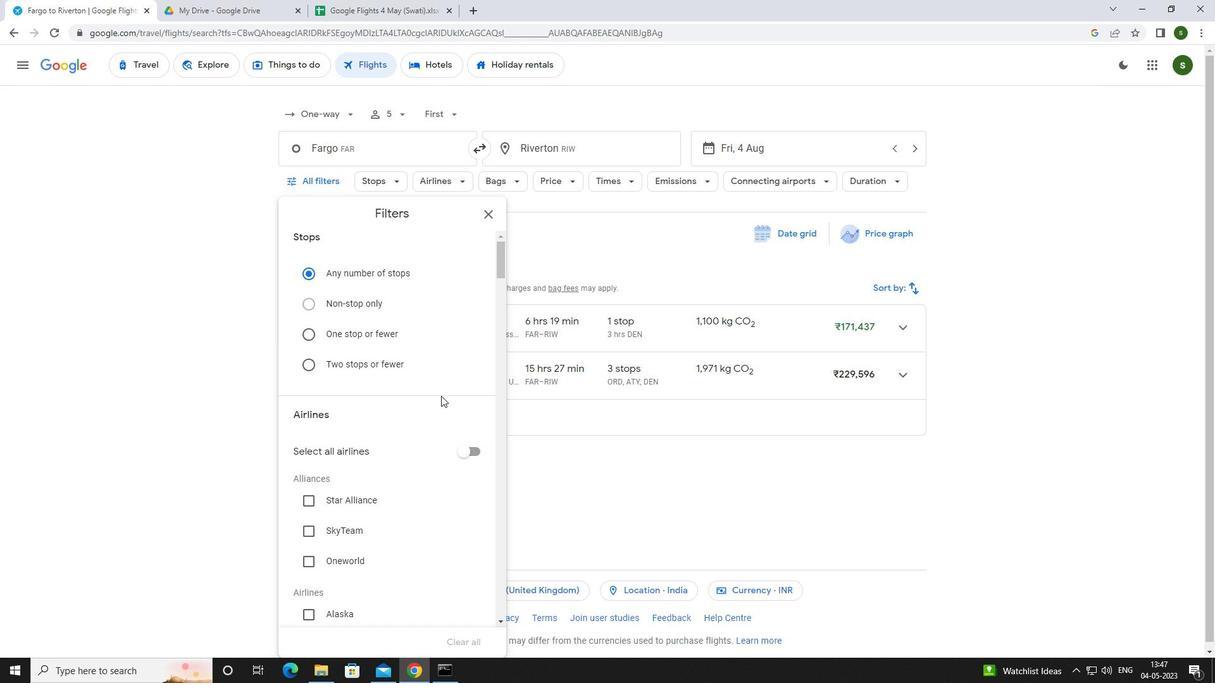 
Action: Mouse scrolled (441, 395) with delta (0, 0)
Screenshot: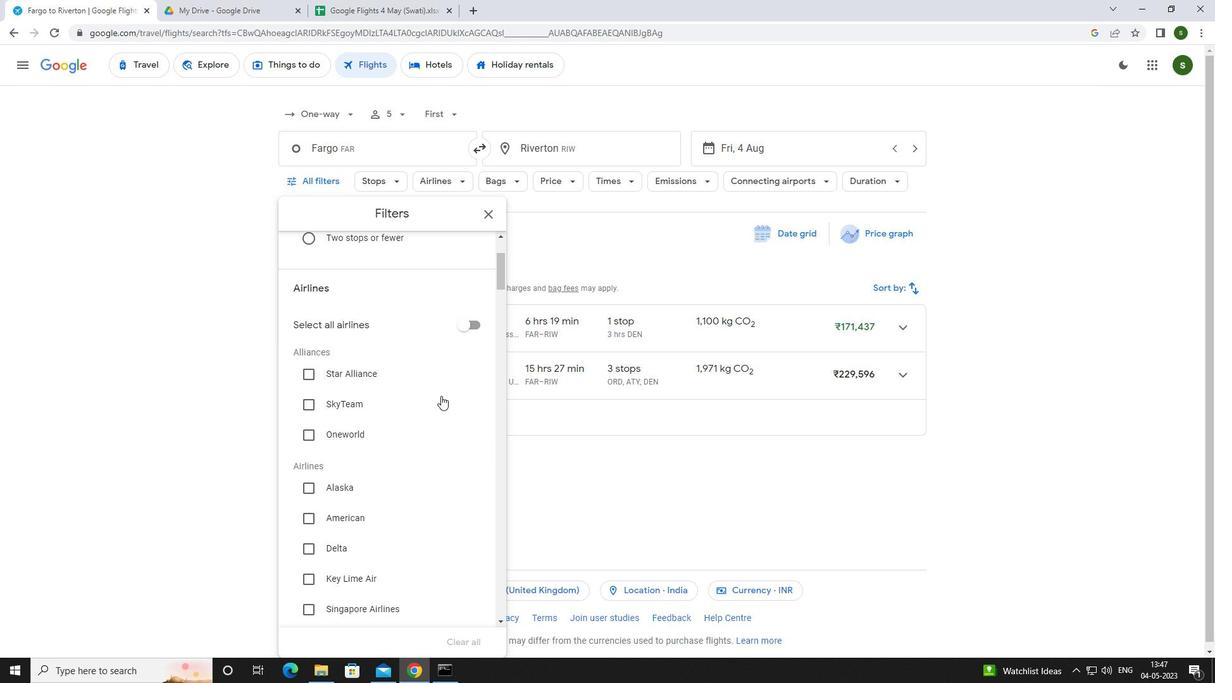 
Action: Mouse scrolled (441, 395) with delta (0, 0)
Screenshot: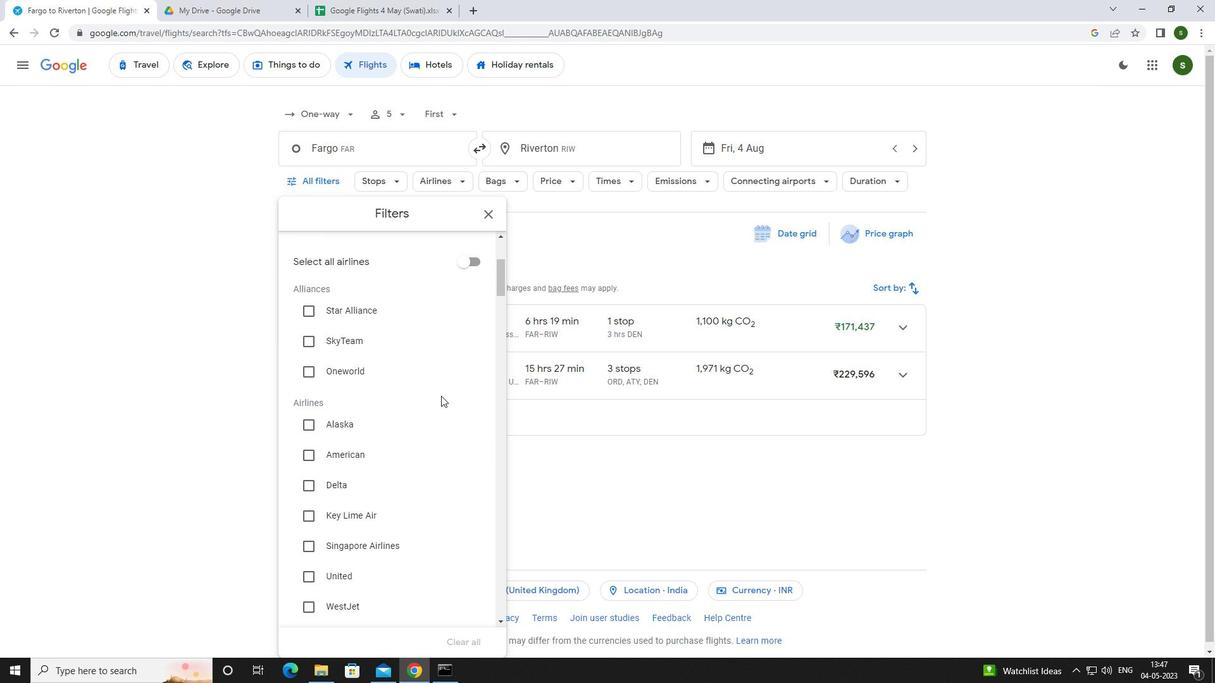 
Action: Mouse scrolled (441, 395) with delta (0, 0)
Screenshot: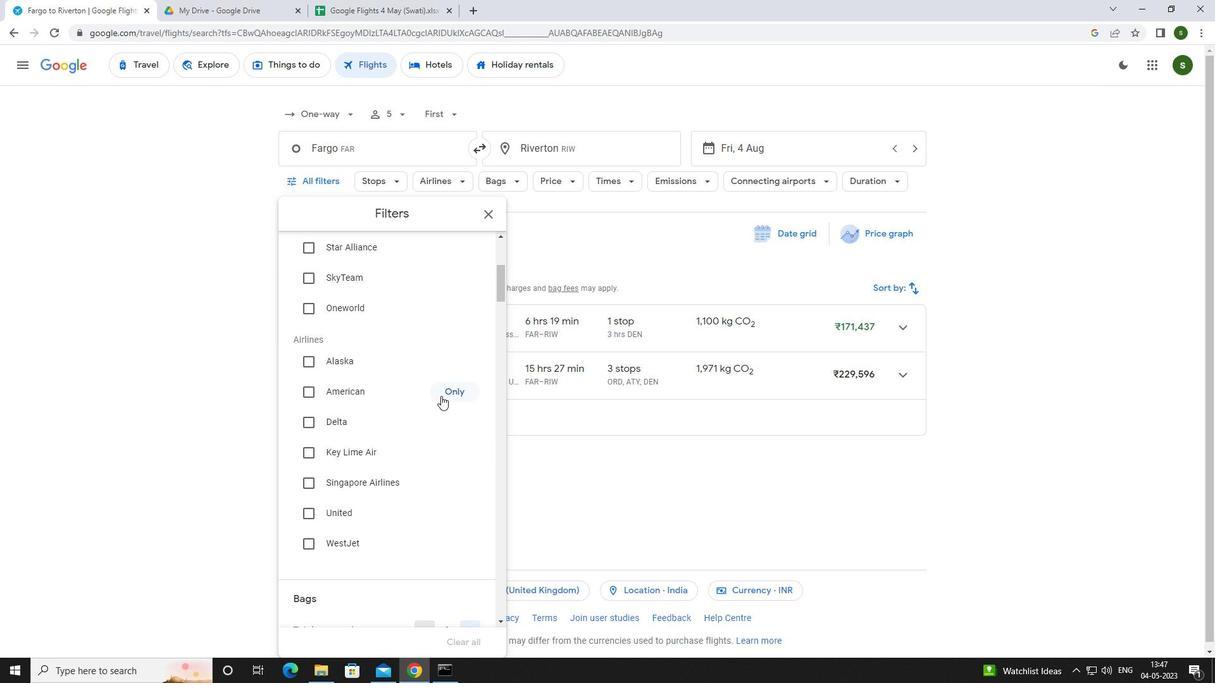 
Action: Mouse scrolled (441, 395) with delta (0, 0)
Screenshot: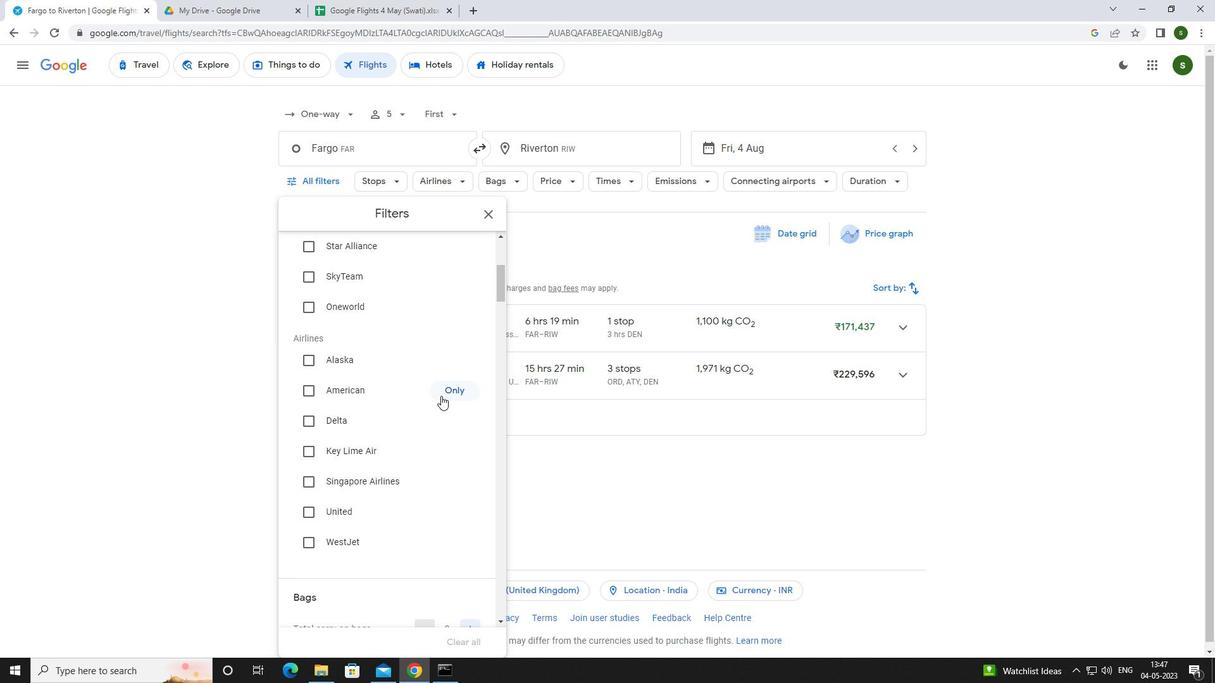 
Action: Mouse scrolled (441, 395) with delta (0, 0)
Screenshot: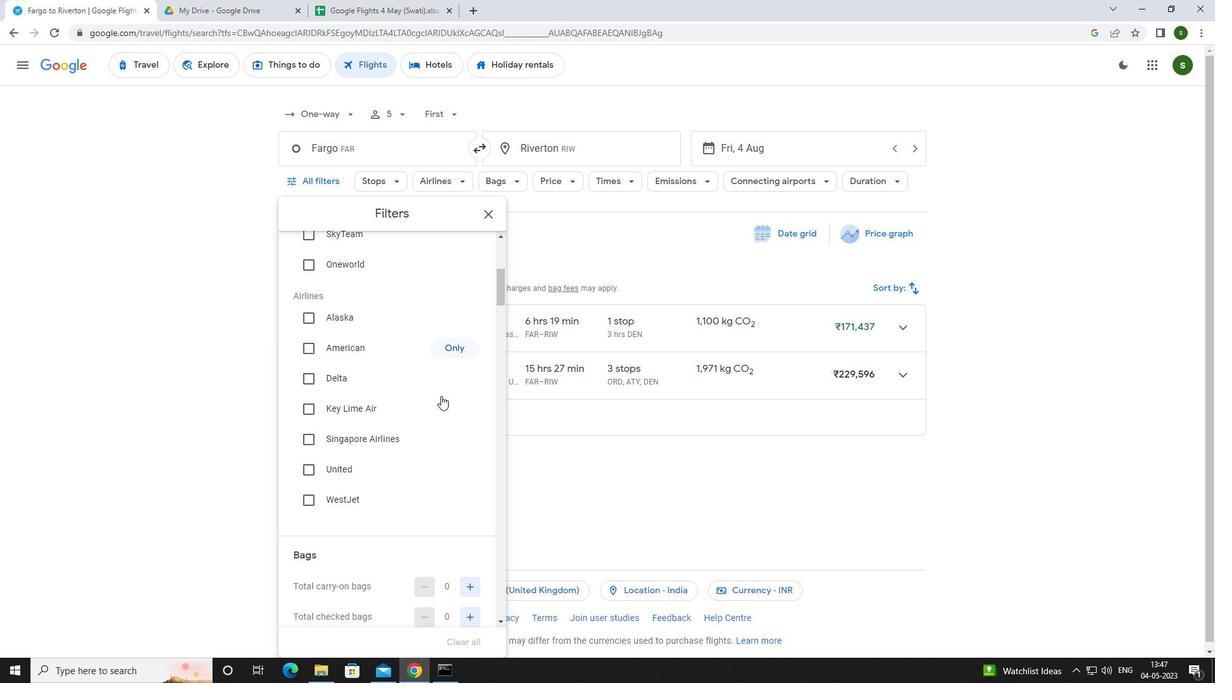 
Action: Mouse scrolled (441, 395) with delta (0, 0)
Screenshot: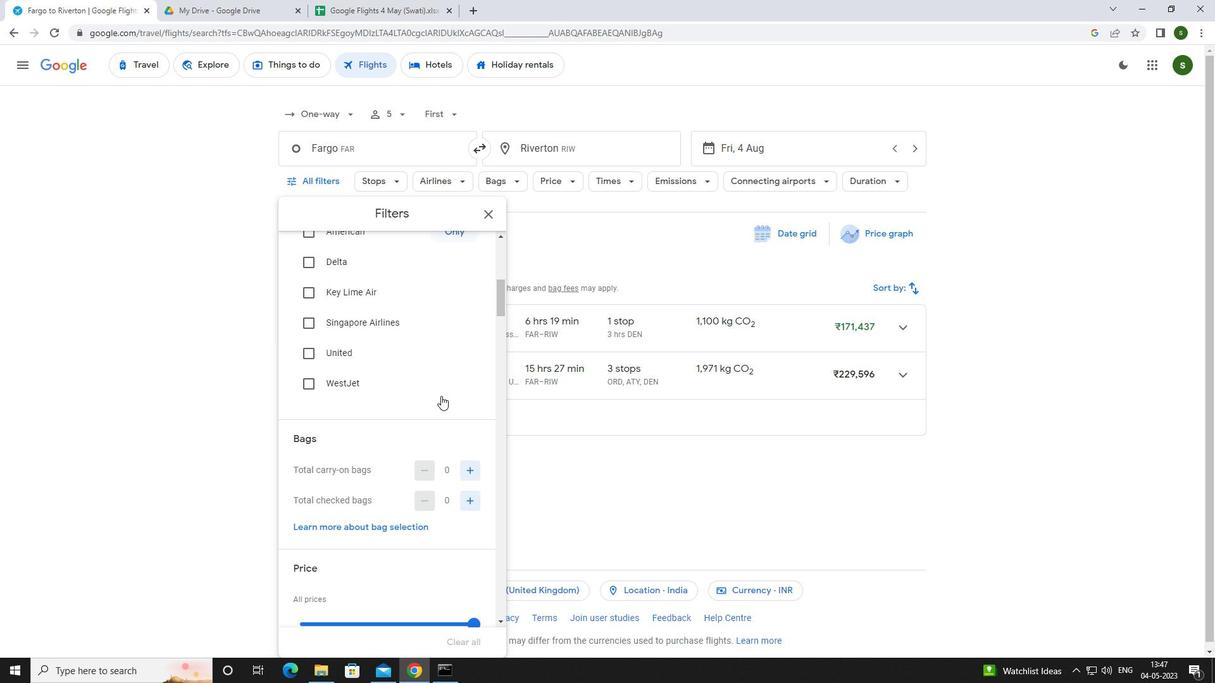 
Action: Mouse moved to (474, 406)
Screenshot: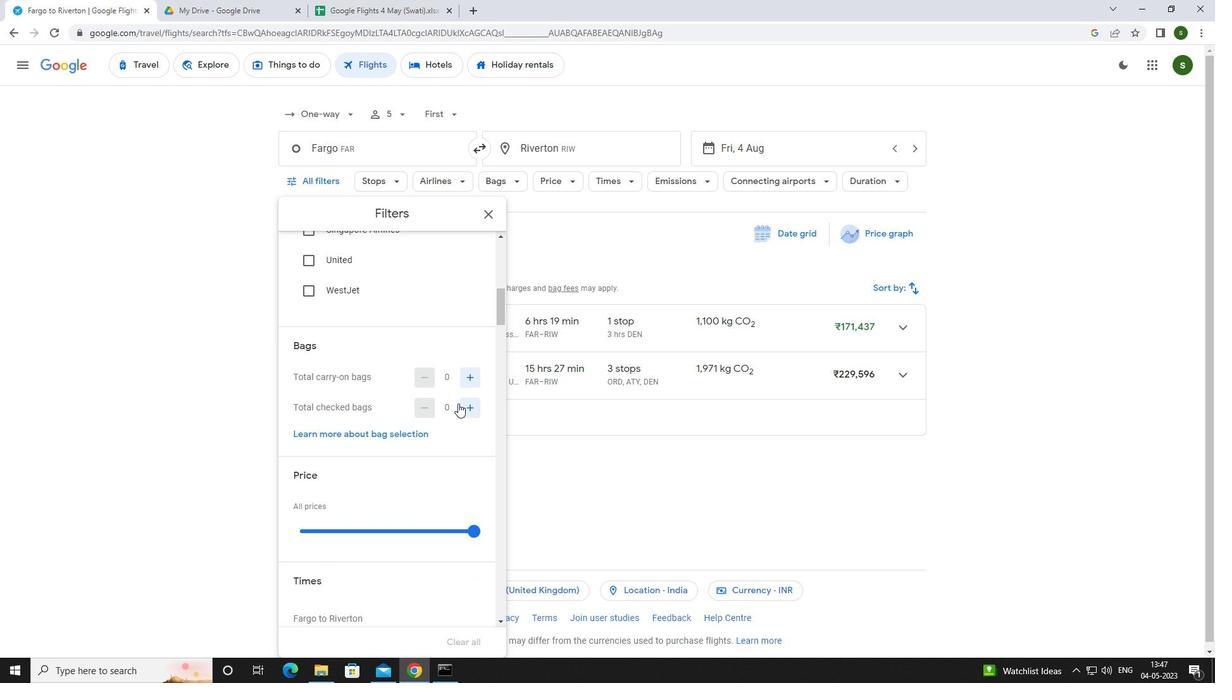 
Action: Mouse pressed left at (474, 406)
Screenshot: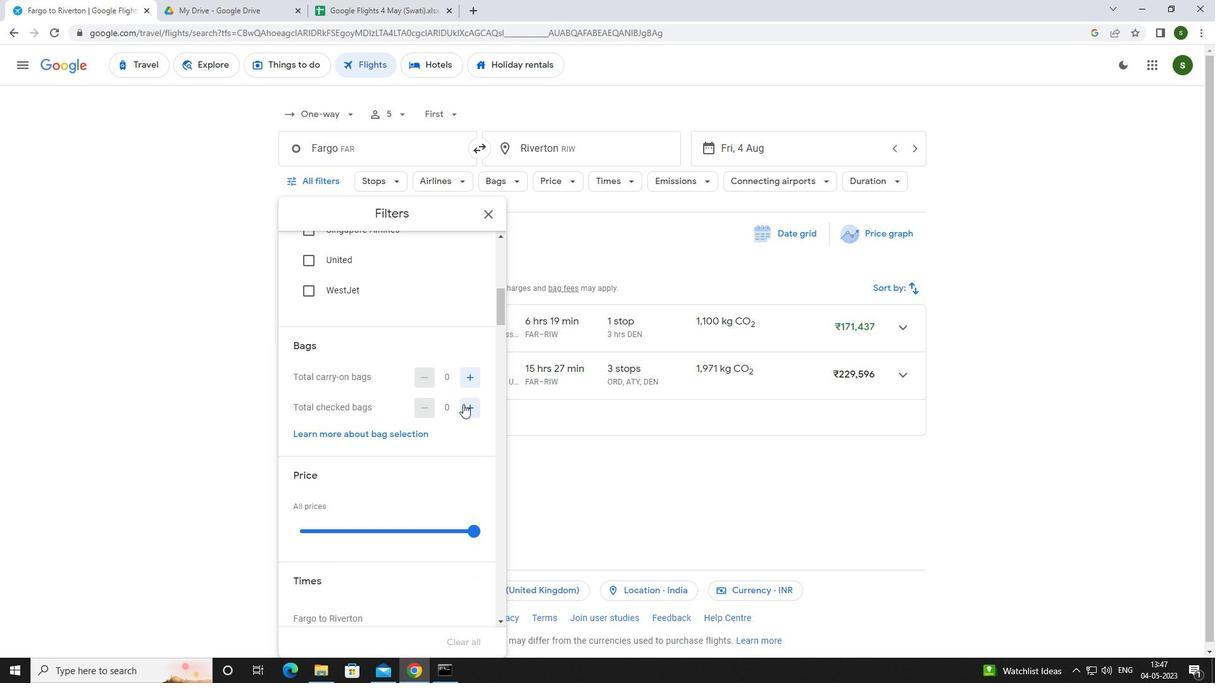 
Action: Mouse moved to (474, 407)
Screenshot: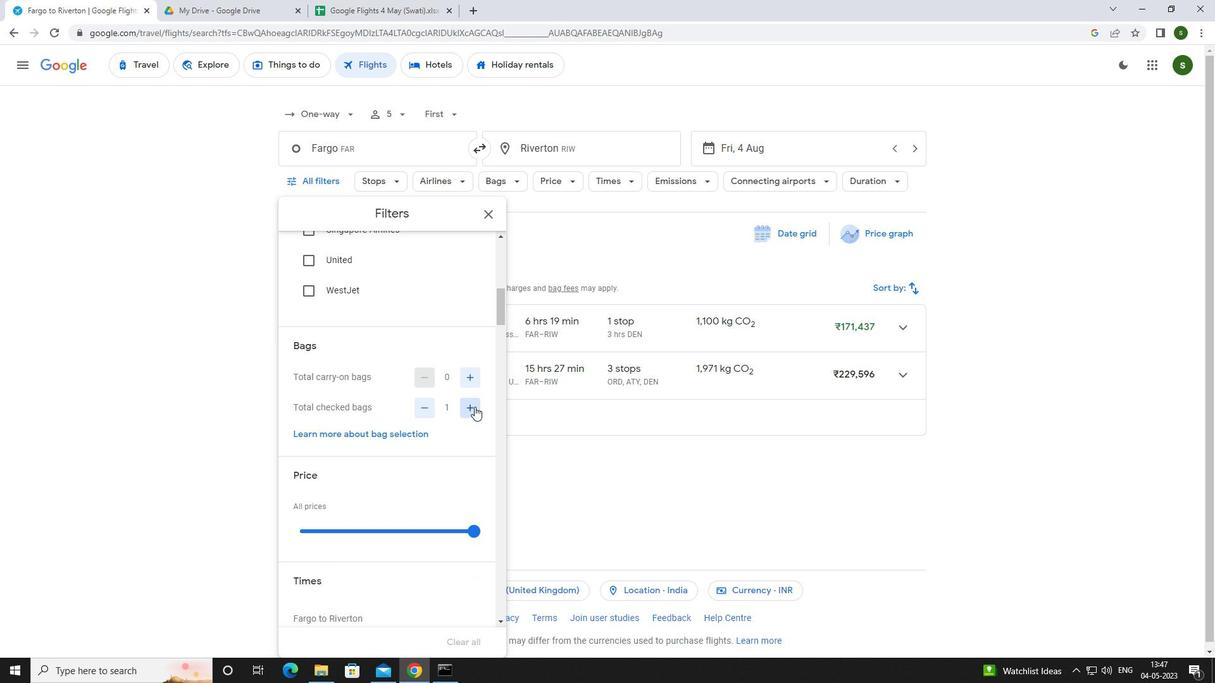 
Action: Mouse scrolled (474, 406) with delta (0, 0)
Screenshot: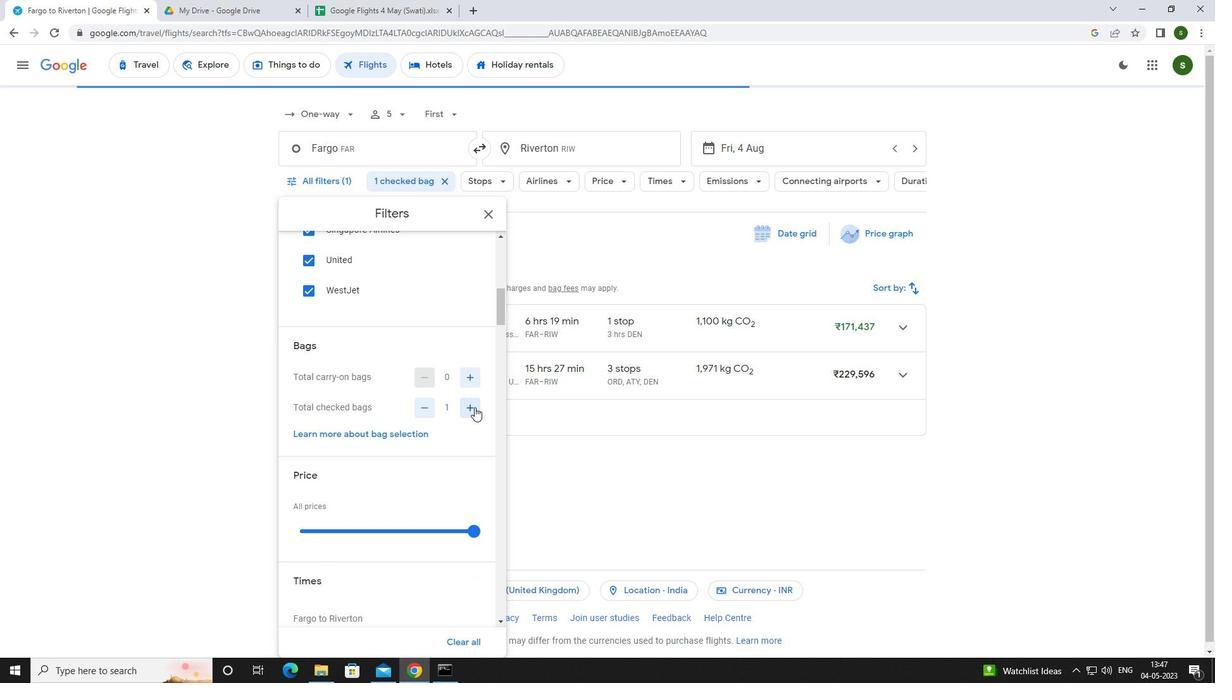 
Action: Mouse scrolled (474, 406) with delta (0, 0)
Screenshot: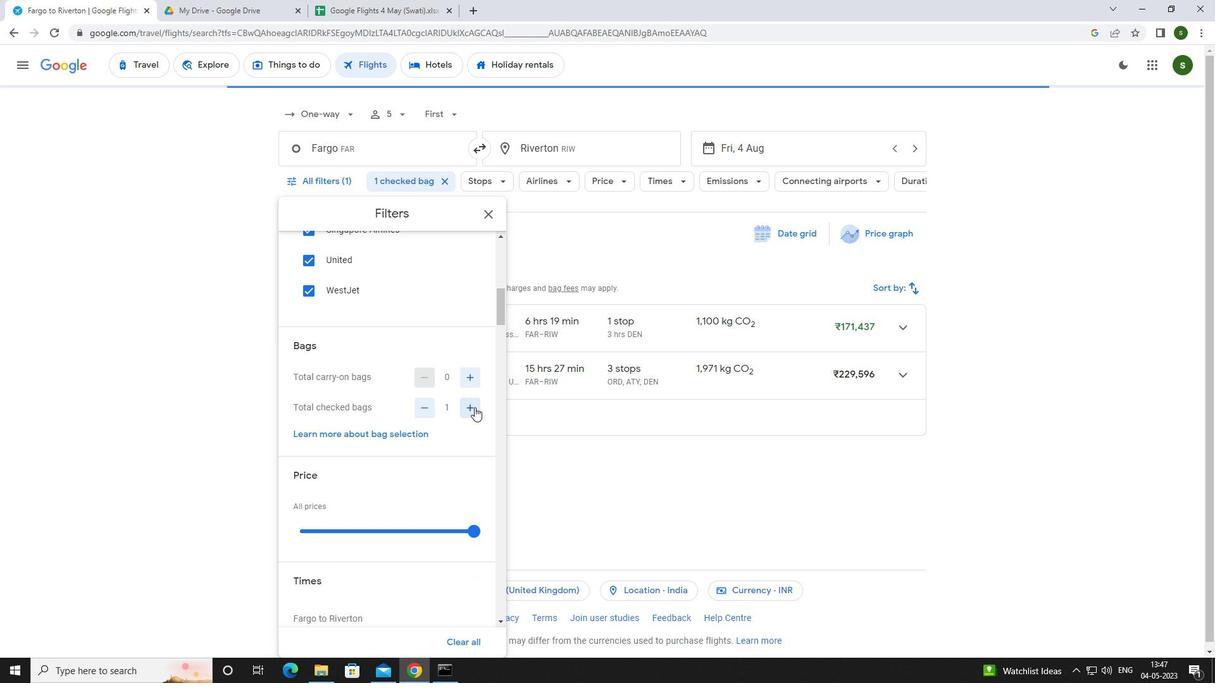 
Action: Mouse pressed left at (474, 407)
Screenshot: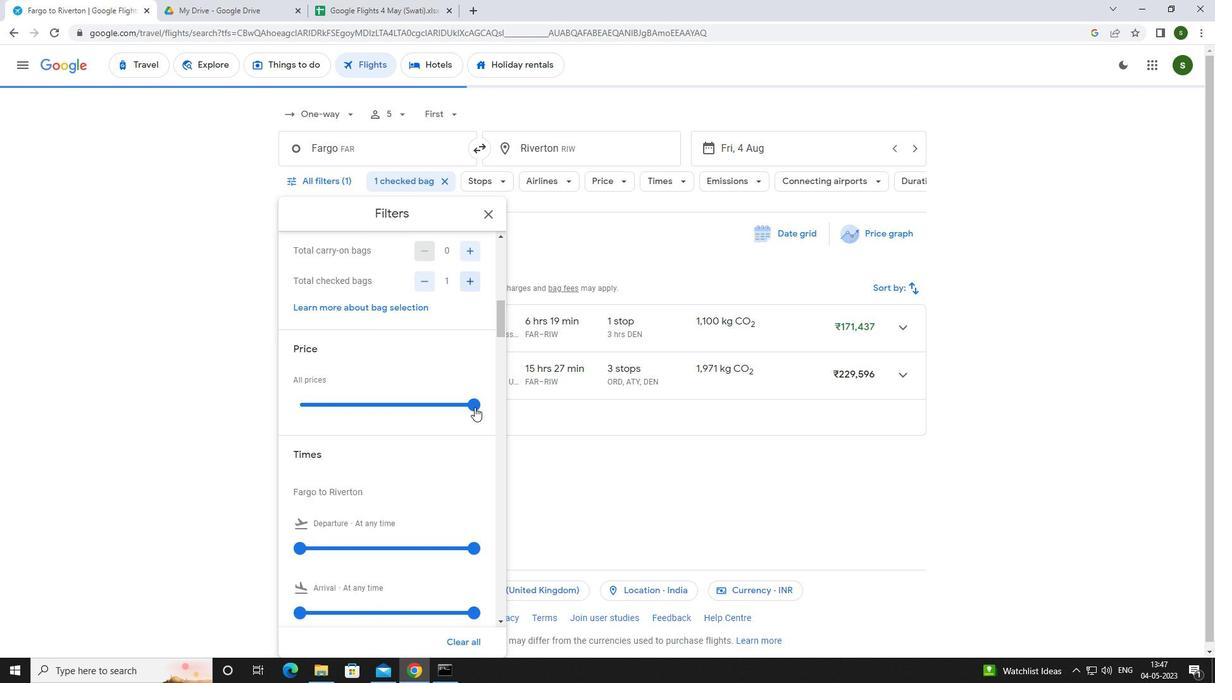 
Action: Mouse moved to (293, 391)
Screenshot: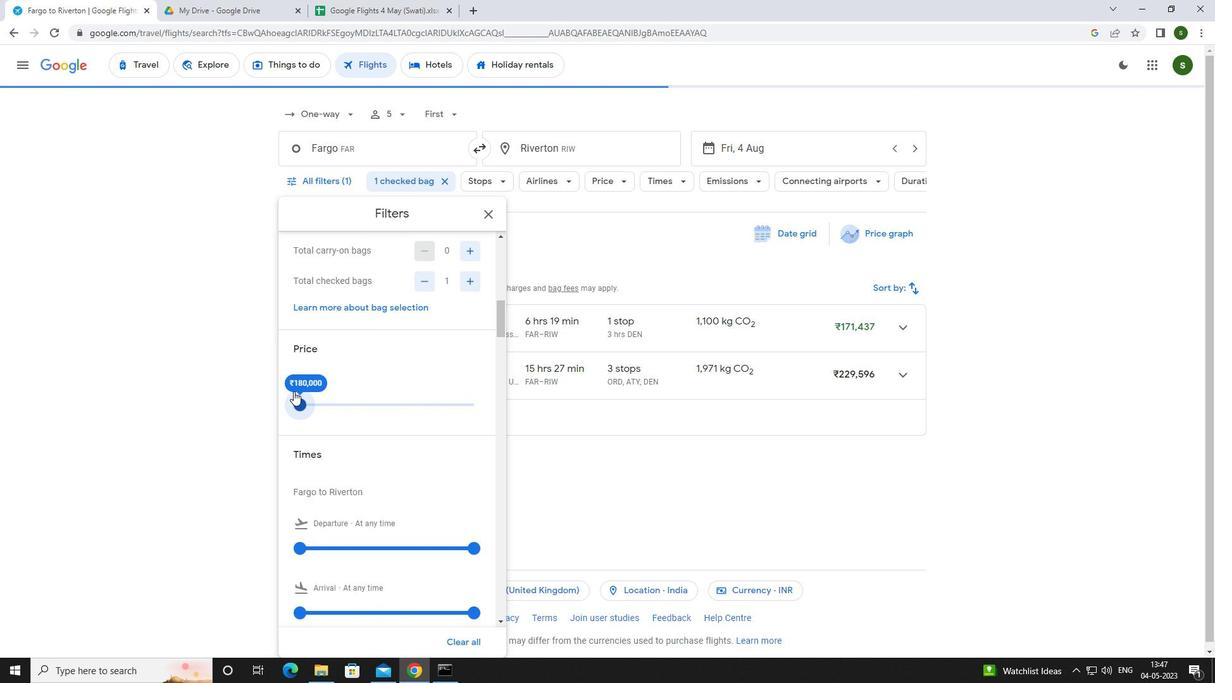 
Action: Mouse scrolled (293, 391) with delta (0, 0)
Screenshot: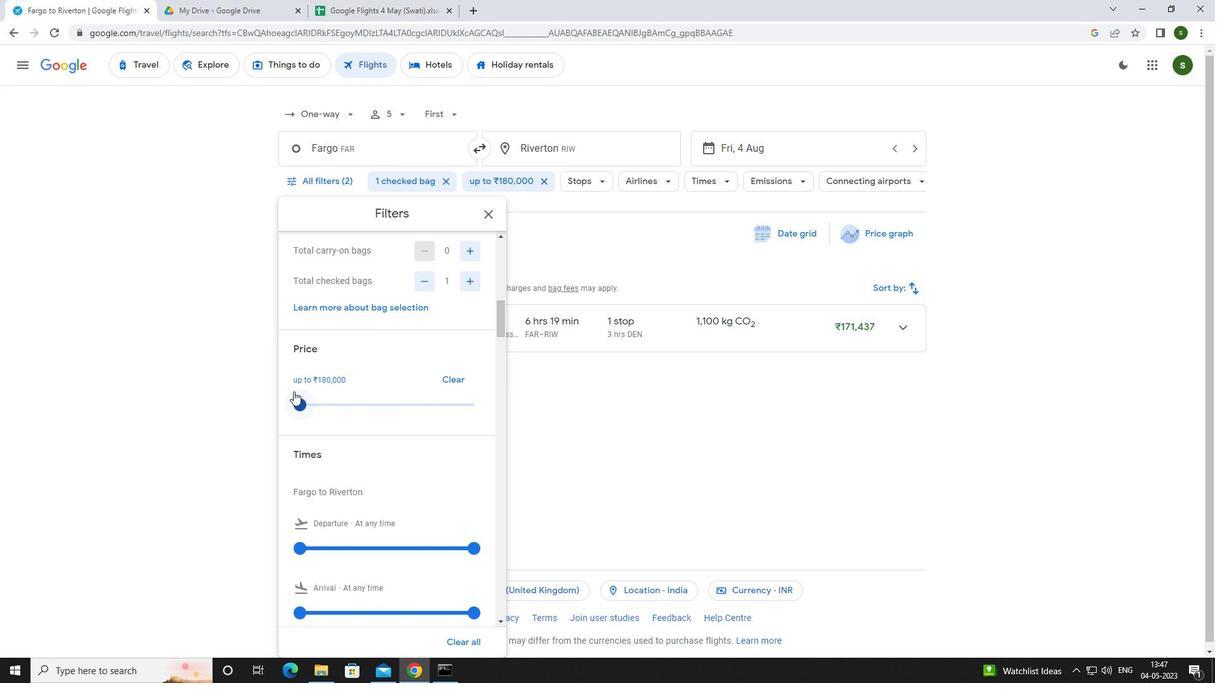 
Action: Mouse scrolled (293, 391) with delta (0, 0)
Screenshot: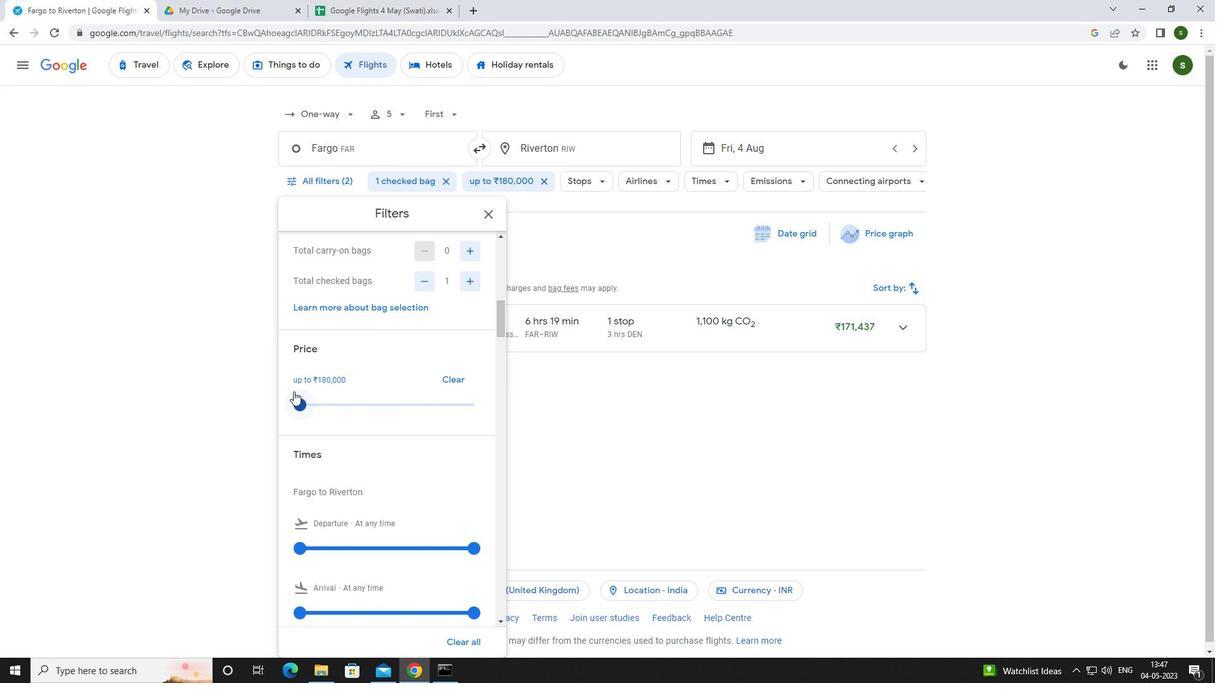 
Action: Mouse moved to (301, 422)
Screenshot: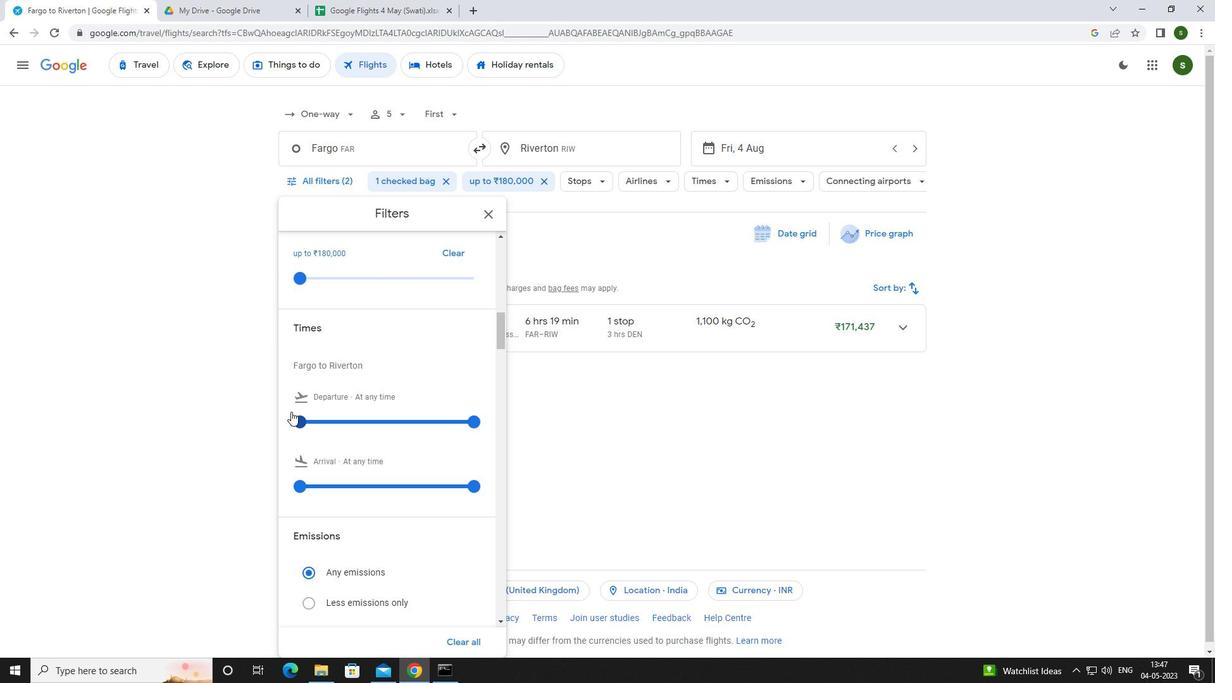 
Action: Mouse pressed left at (301, 422)
Screenshot: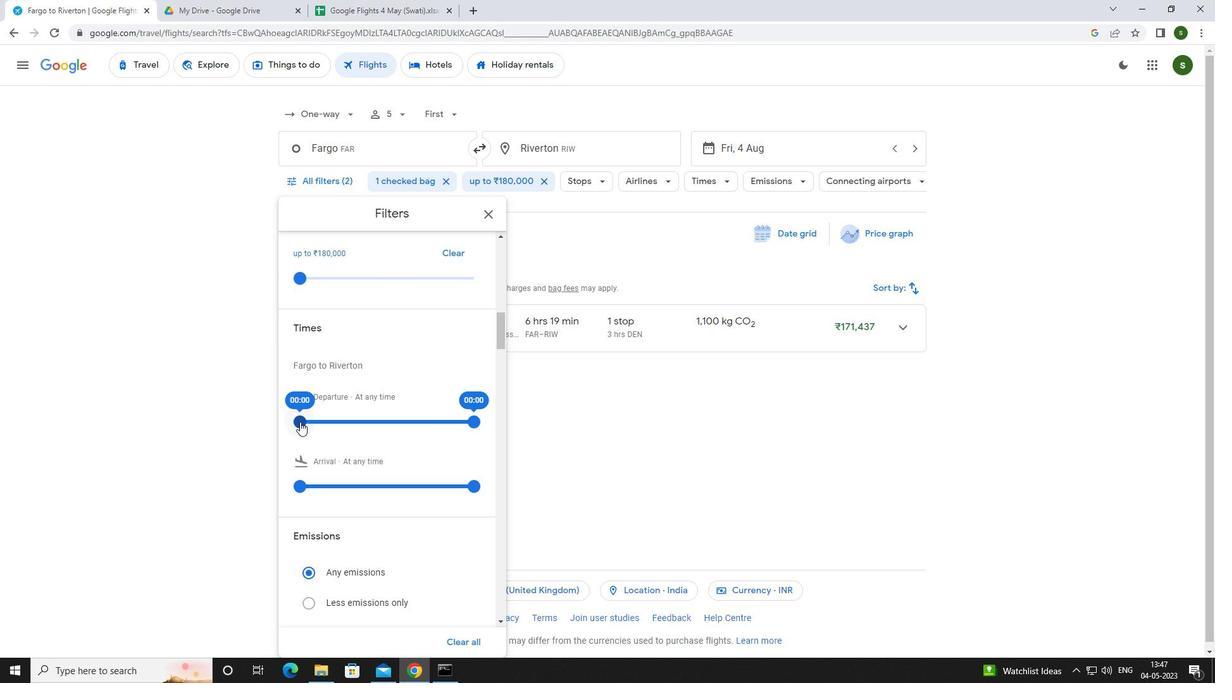 
Action: Mouse moved to (543, 402)
Screenshot: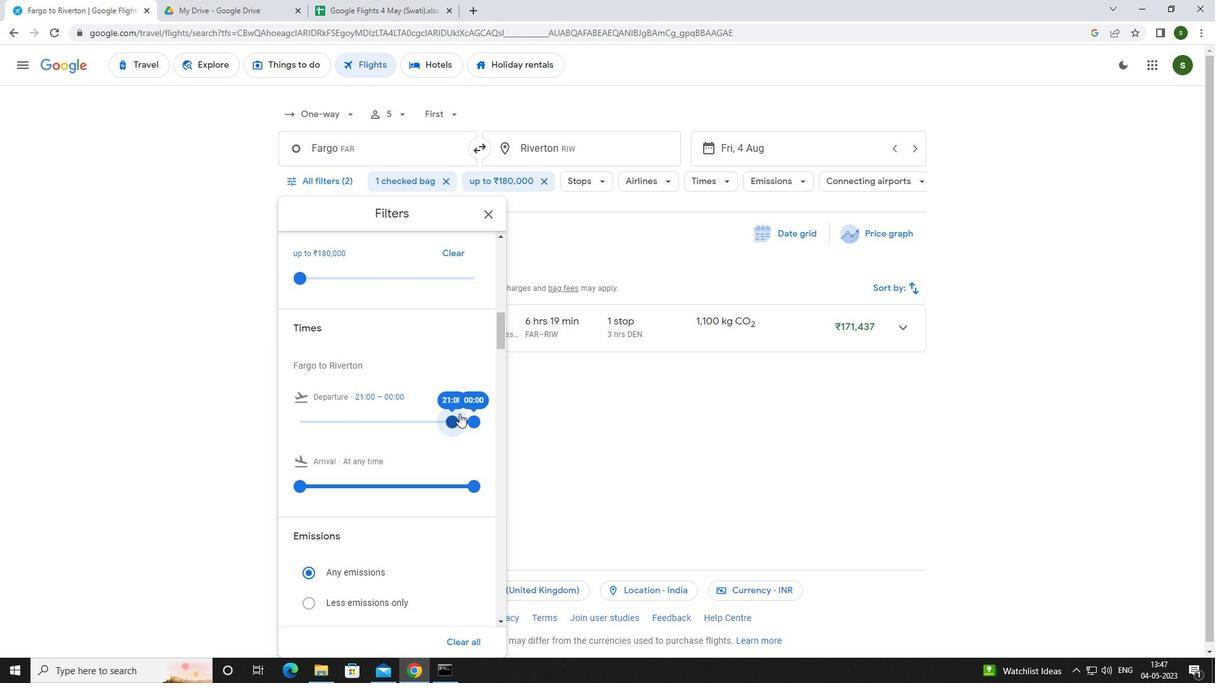 
Action: Mouse pressed left at (543, 402)
Screenshot: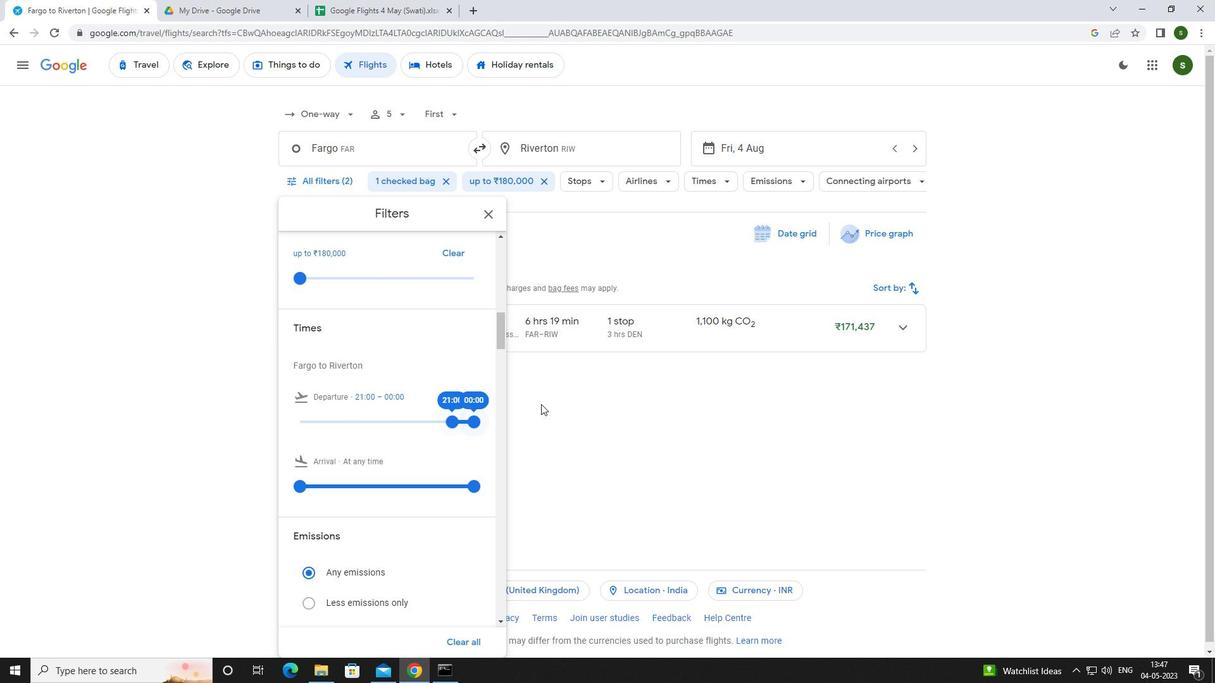 
